 Task: Practice Chrome Cleanup.
Action: Mouse moved to (1091, 31)
Screenshot: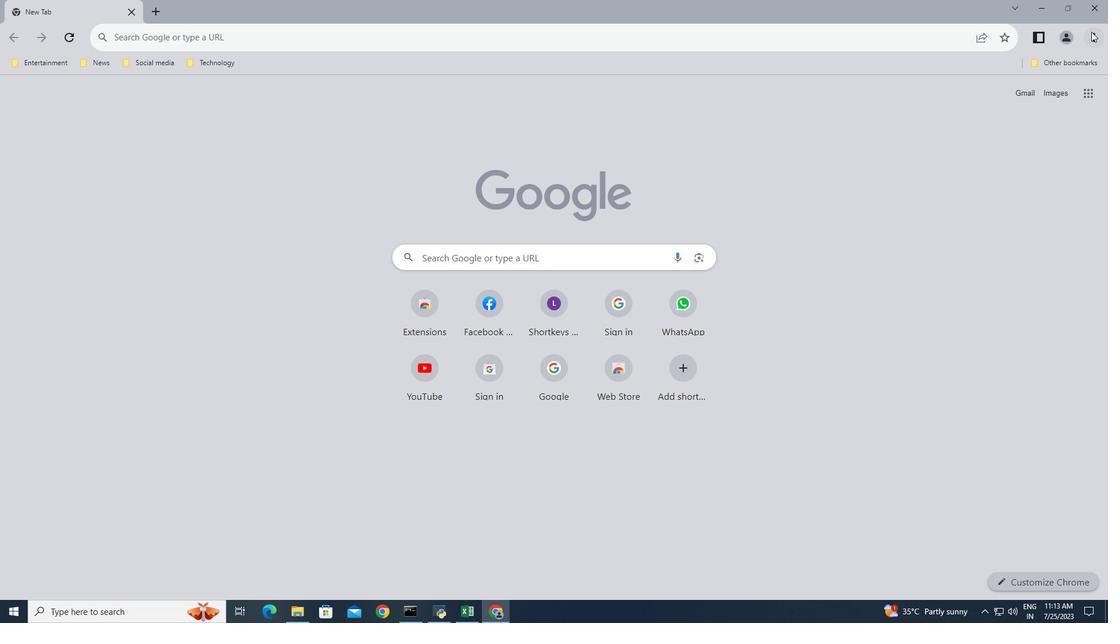 
Action: Mouse pressed left at (1091, 31)
Screenshot: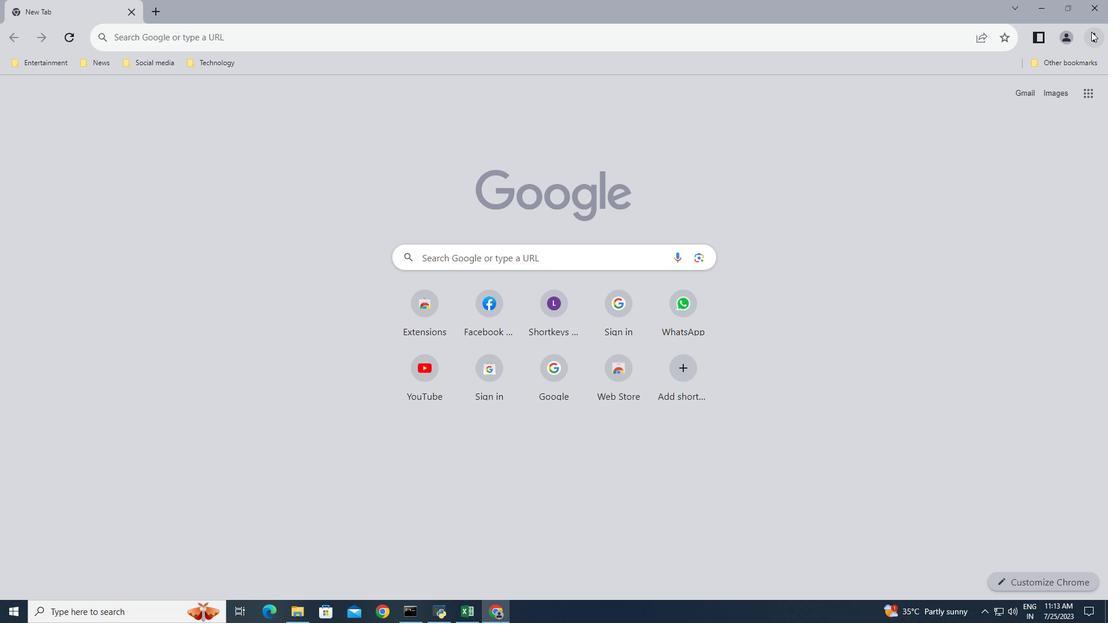 
Action: Mouse moved to (986, 261)
Screenshot: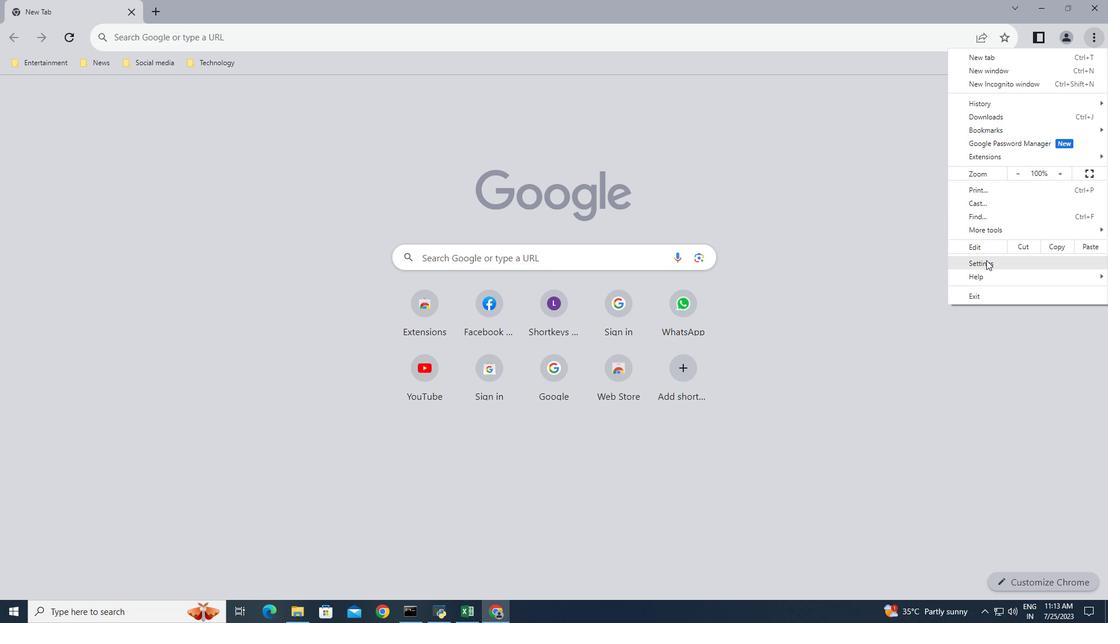 
Action: Mouse pressed left at (986, 261)
Screenshot: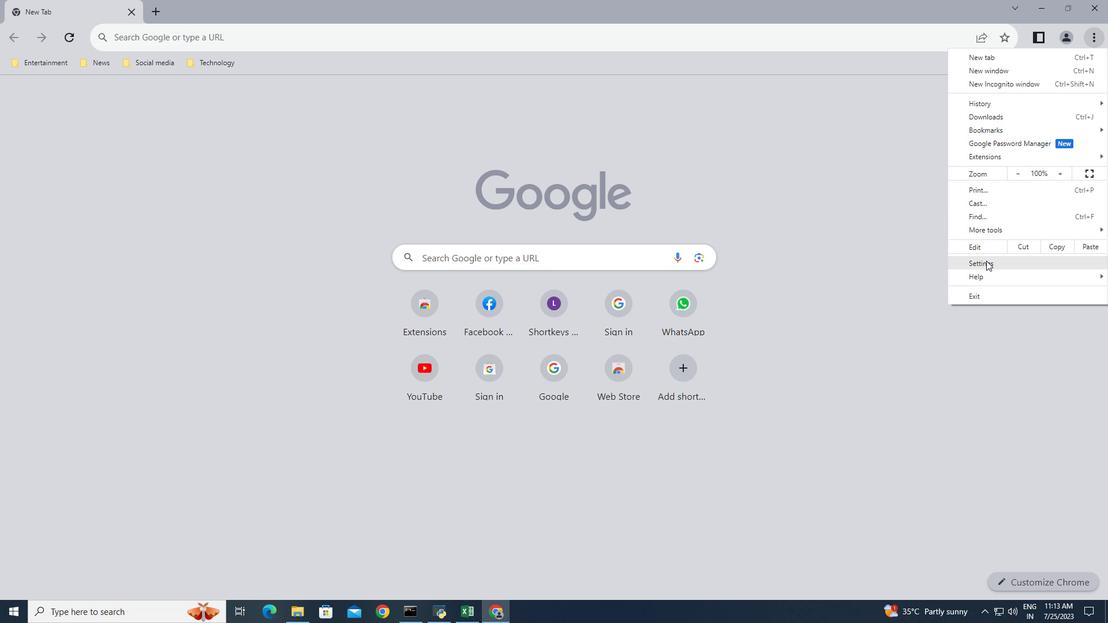 
Action: Mouse moved to (112, 399)
Screenshot: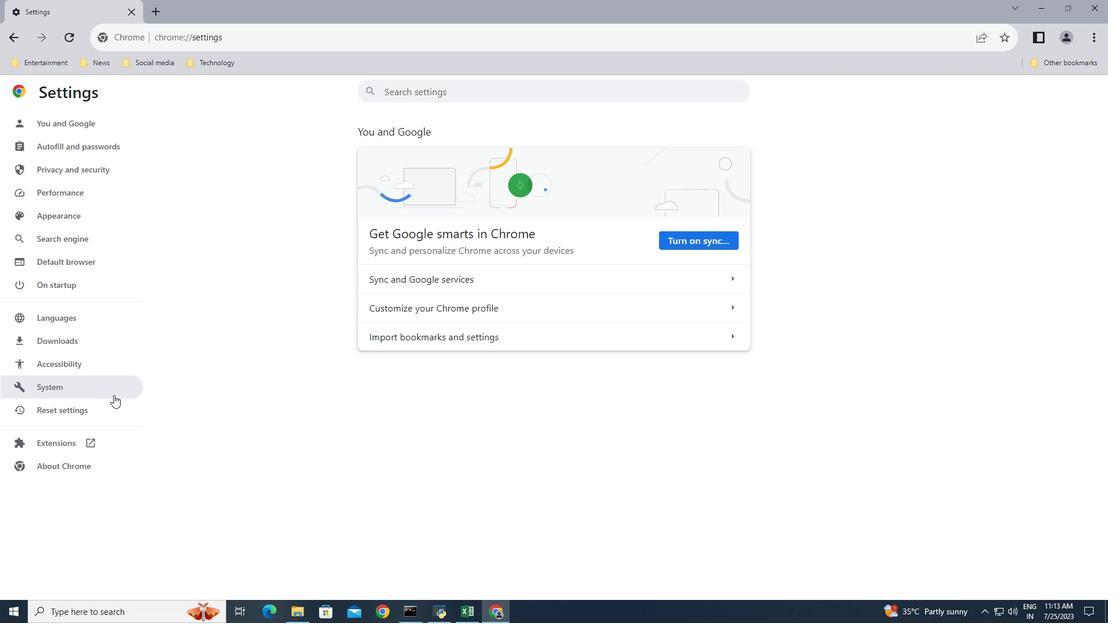 
Action: Mouse scrolled (112, 398) with delta (0, 0)
Screenshot: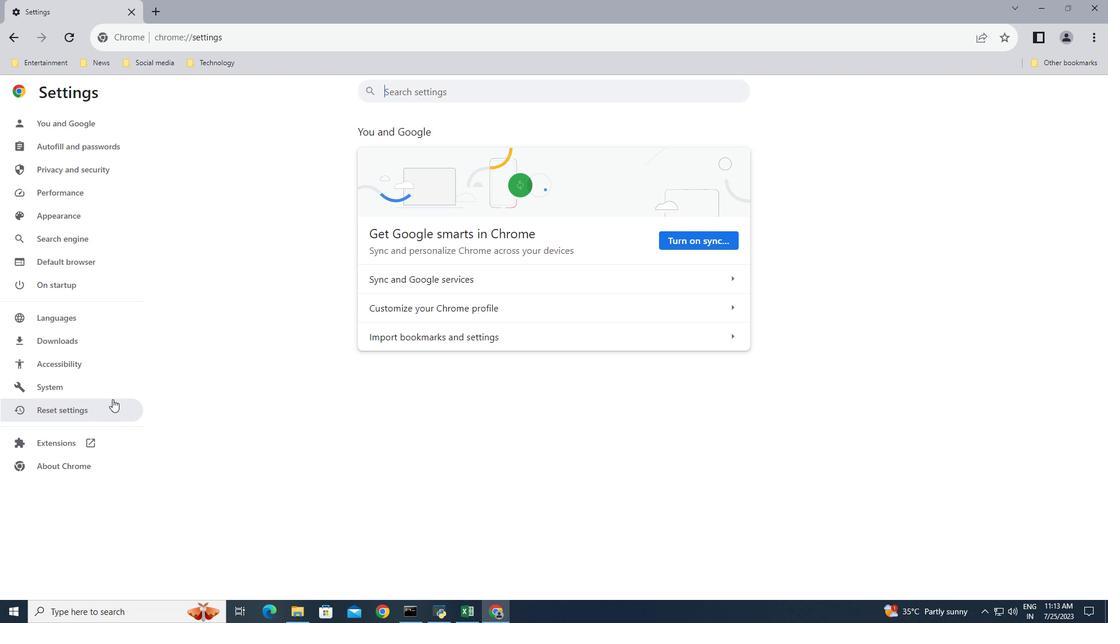 
Action: Mouse moved to (69, 166)
Screenshot: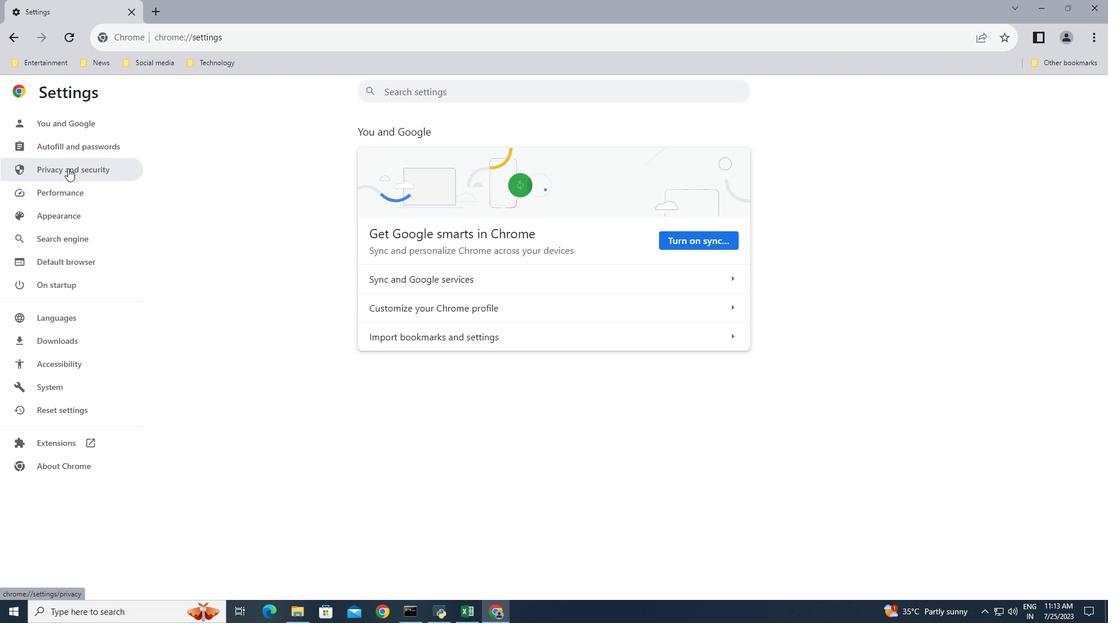 
Action: Mouse pressed left at (69, 166)
Screenshot: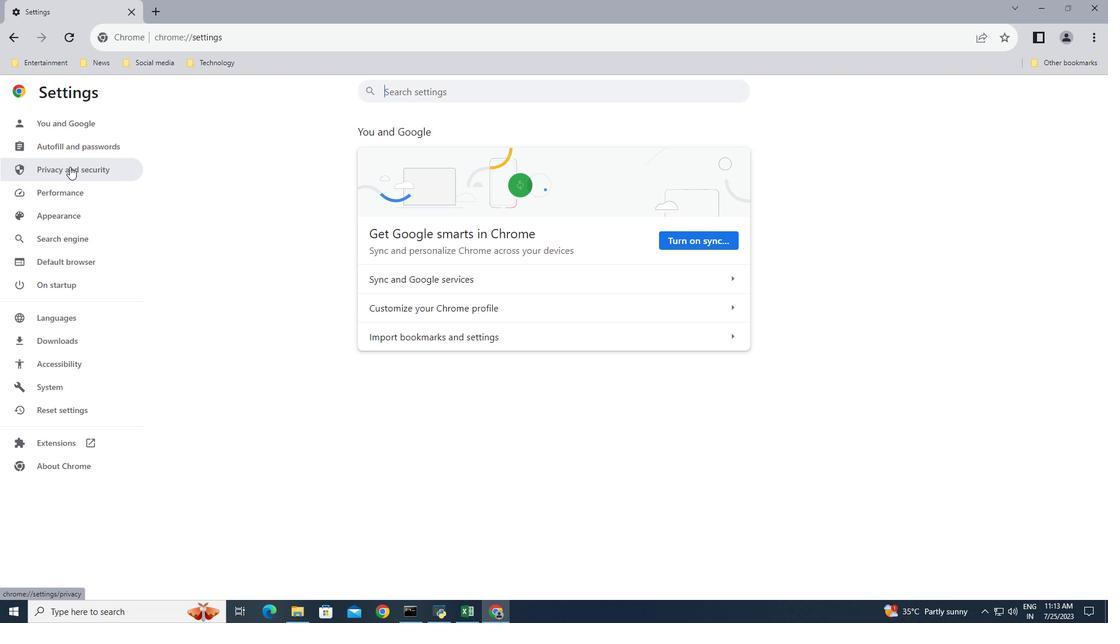 
Action: Mouse moved to (529, 247)
Screenshot: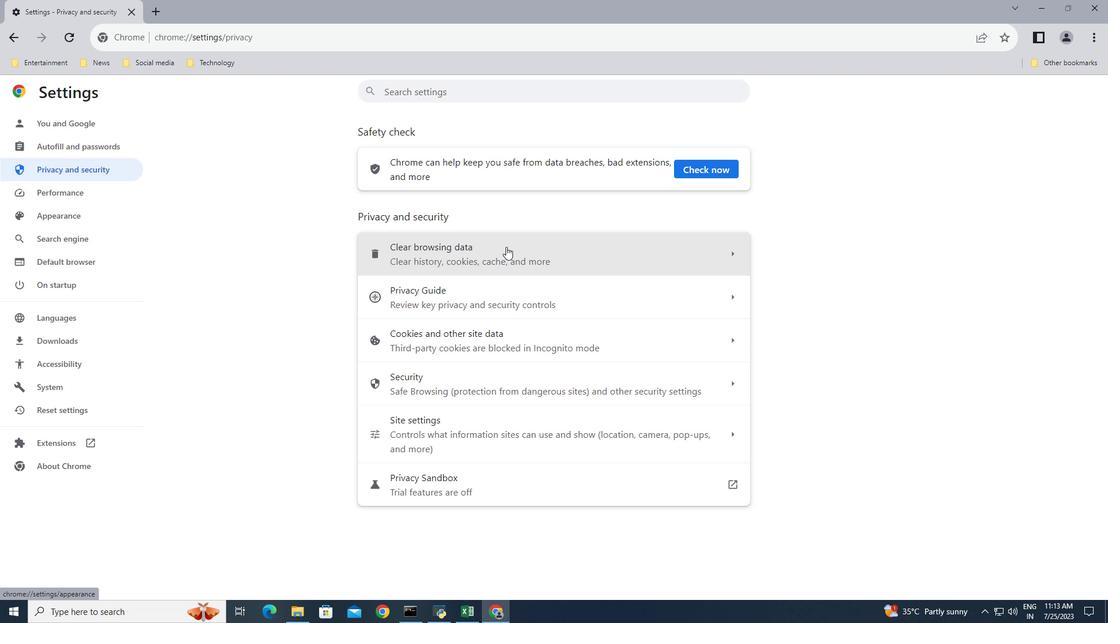 
Action: Mouse pressed left at (529, 247)
Screenshot: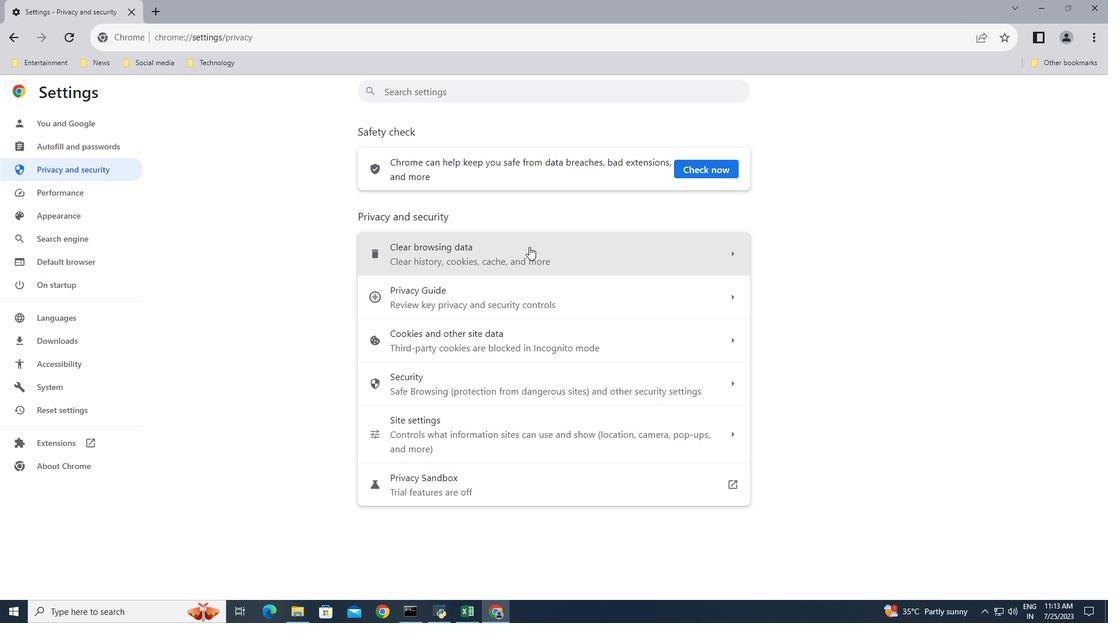 
Action: Mouse moved to (663, 457)
Screenshot: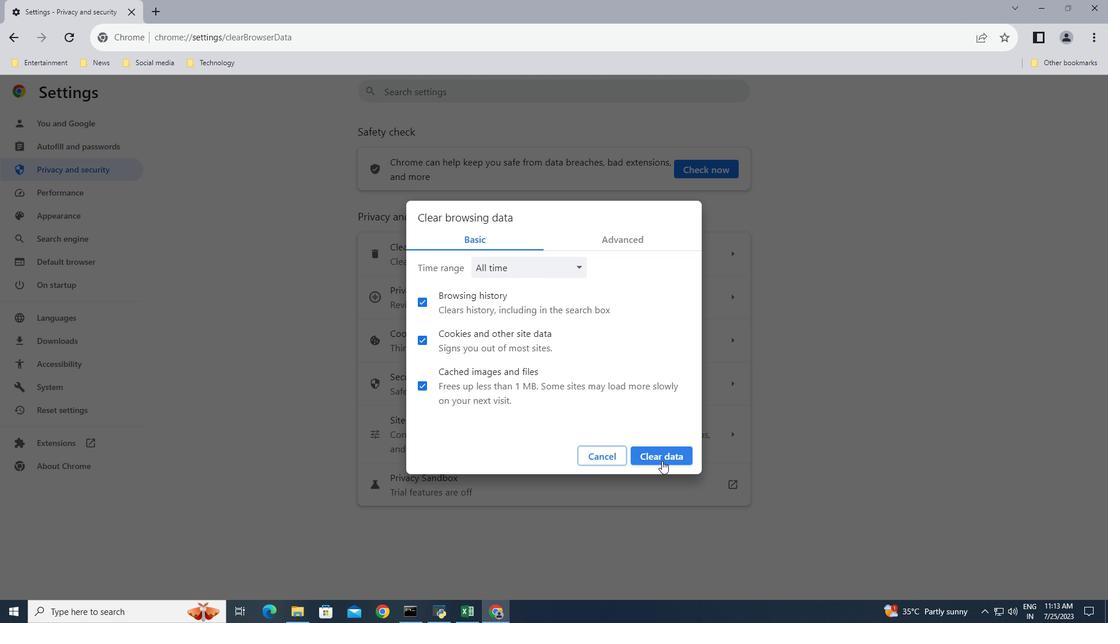 
Action: Mouse pressed left at (663, 457)
Screenshot: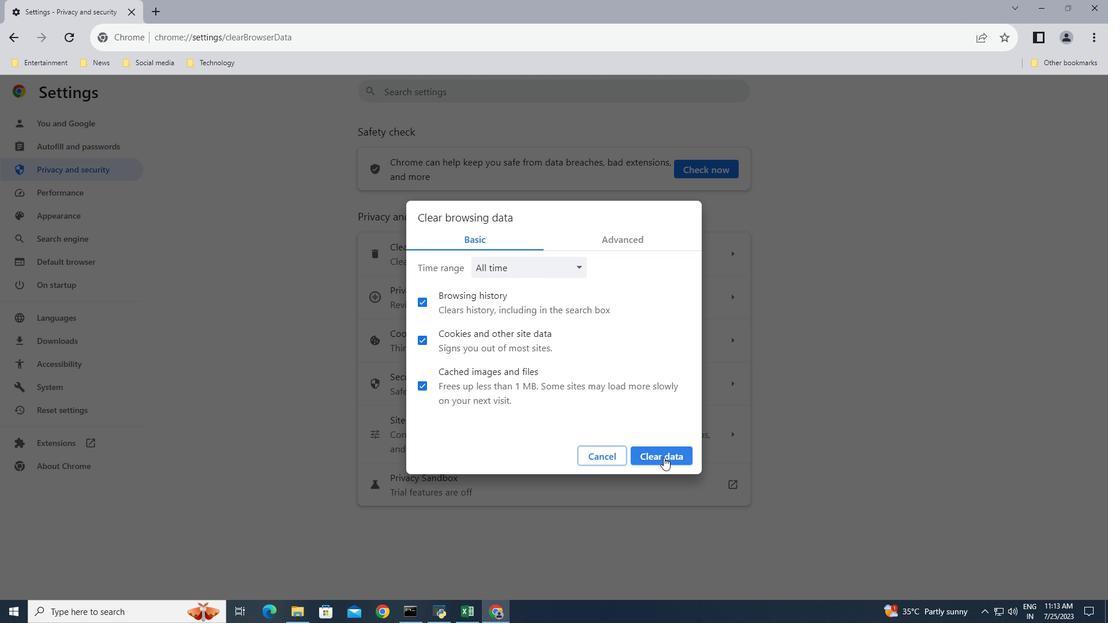 
Action: Mouse moved to (457, 295)
Screenshot: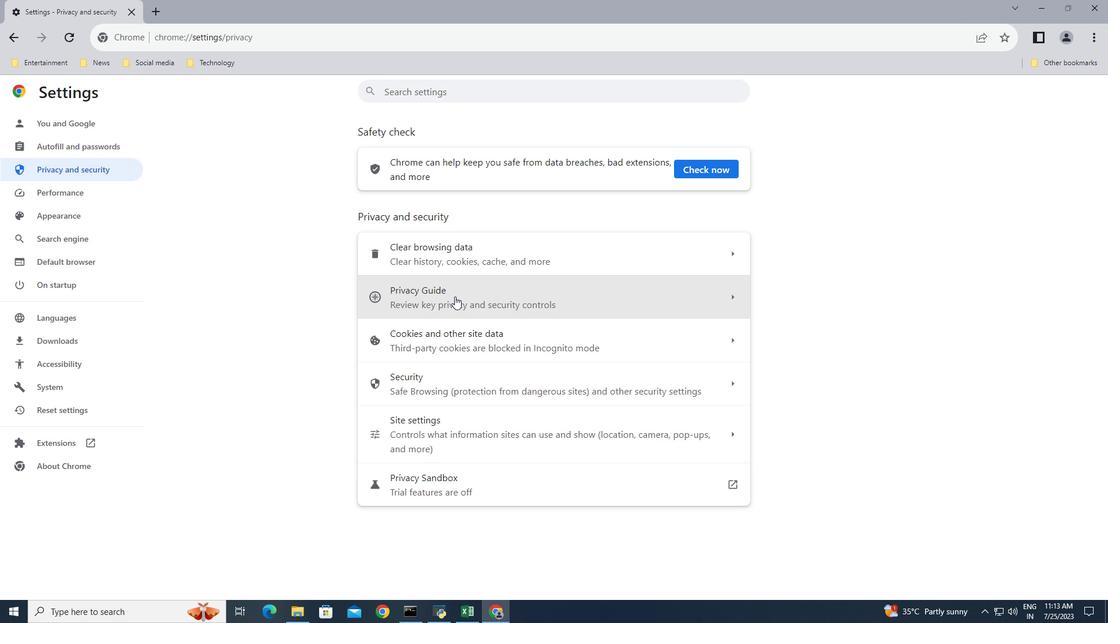 
Action: Mouse pressed left at (457, 295)
Screenshot: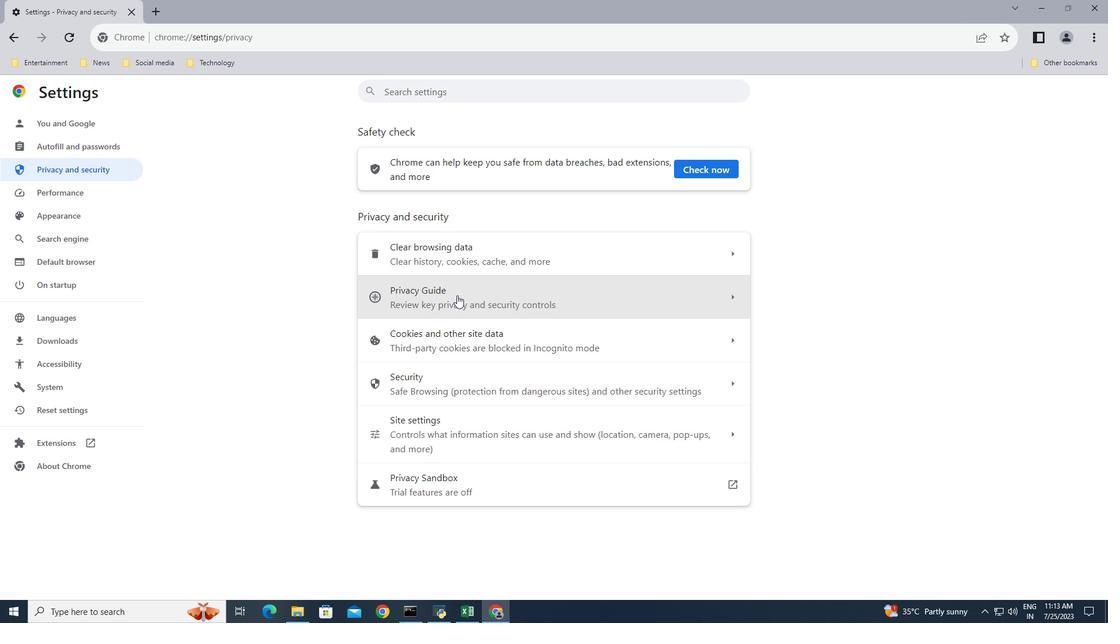 
Action: Mouse moved to (711, 341)
Screenshot: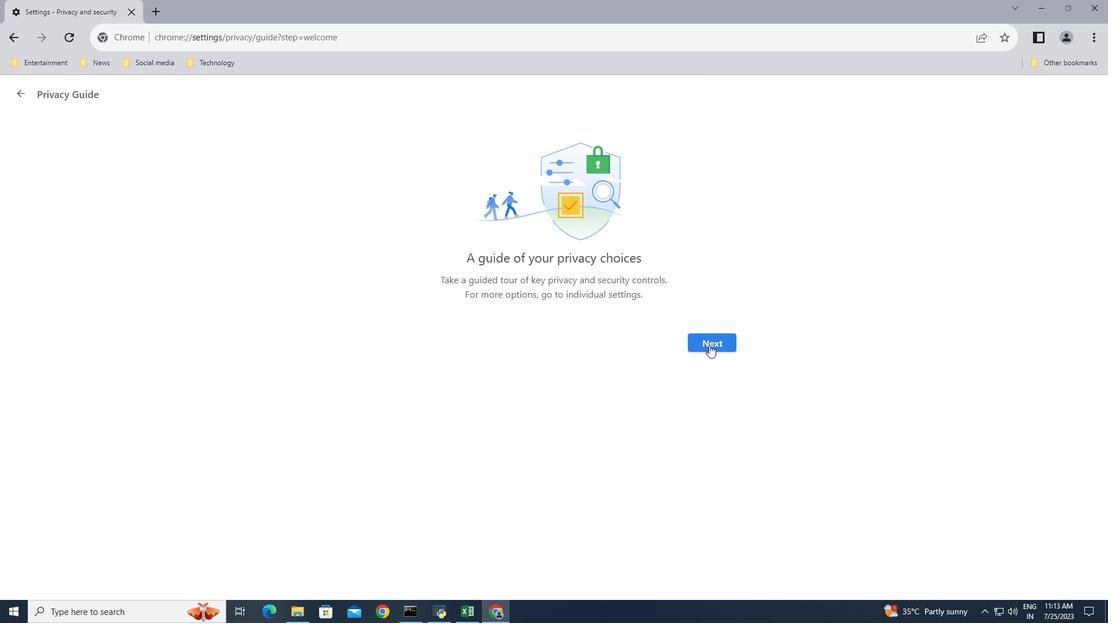 
Action: Mouse pressed left at (711, 341)
Screenshot: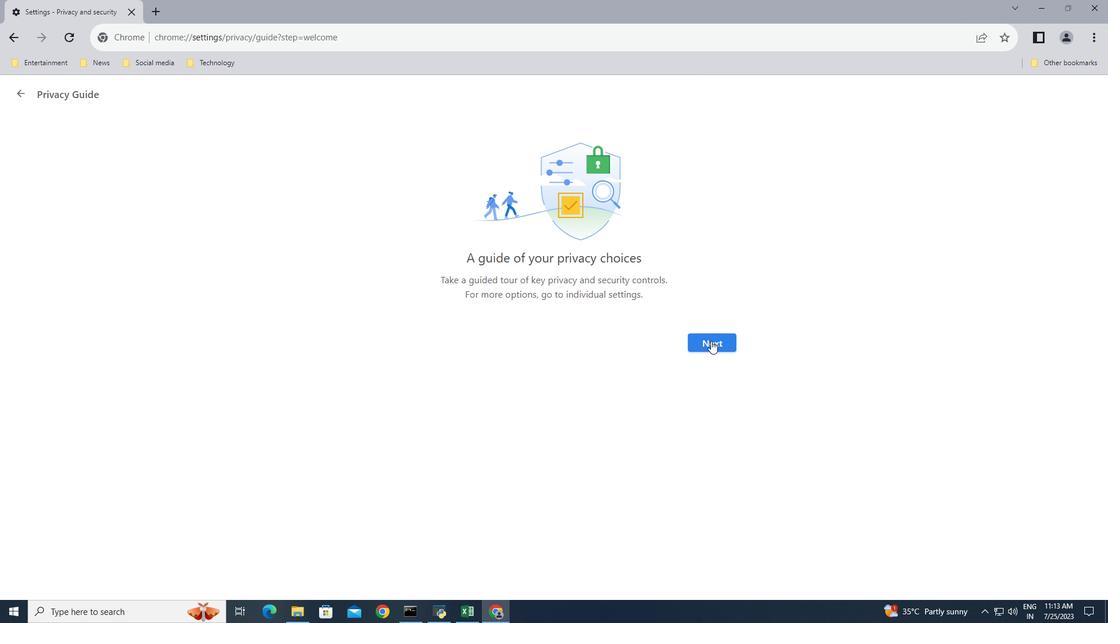 
Action: Mouse moved to (719, 251)
Screenshot: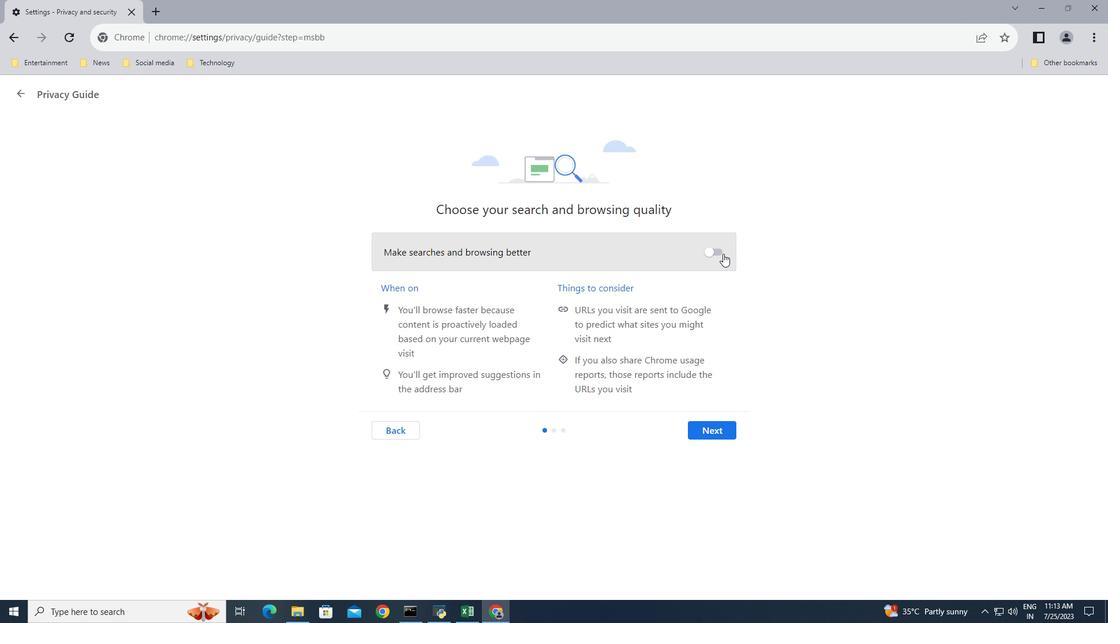 
Action: Mouse pressed left at (719, 251)
Screenshot: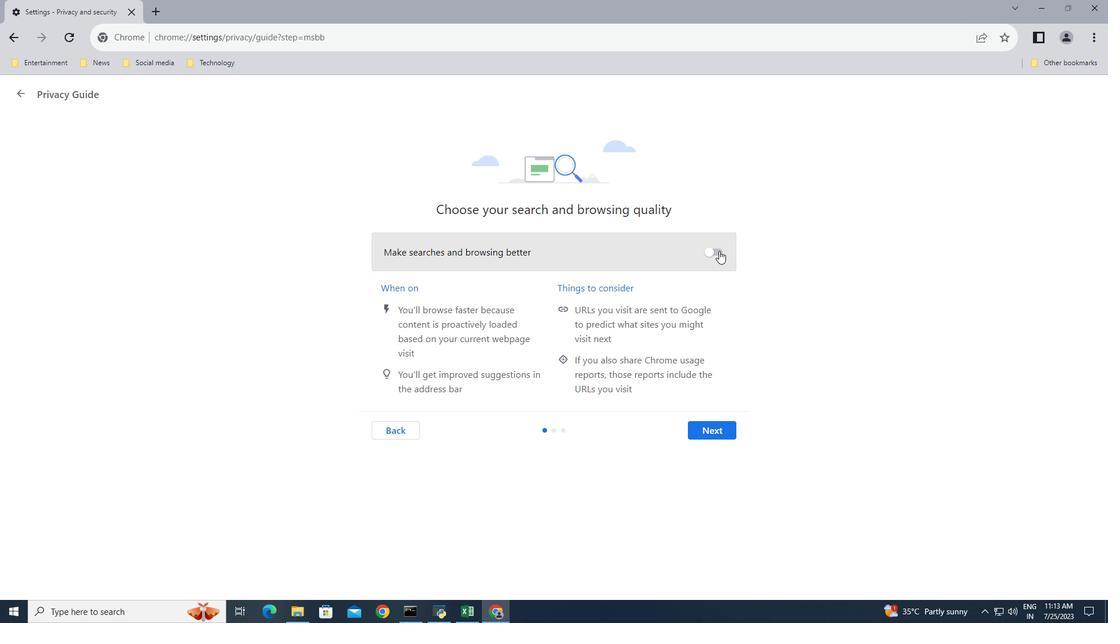 
Action: Mouse moved to (718, 434)
Screenshot: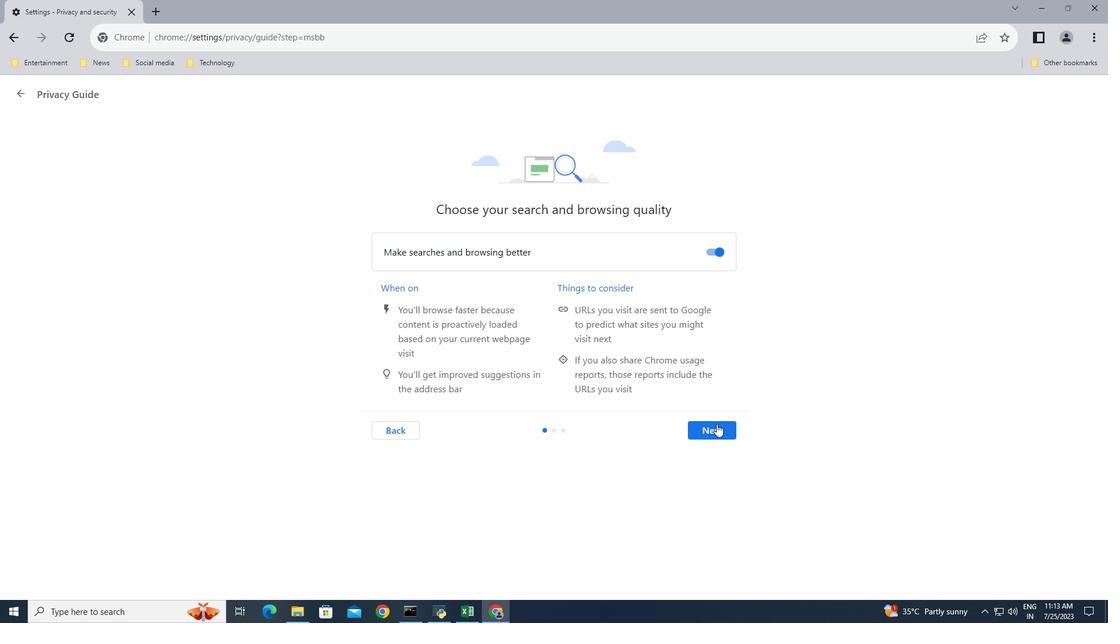 
Action: Mouse pressed left at (718, 434)
Screenshot: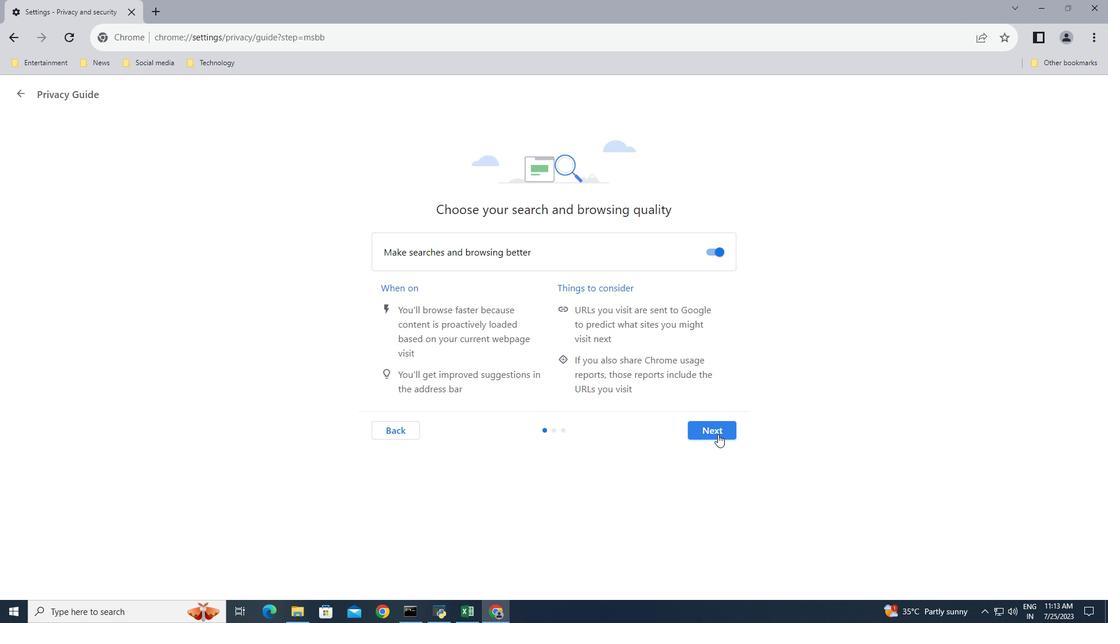 
Action: Mouse moved to (714, 497)
Screenshot: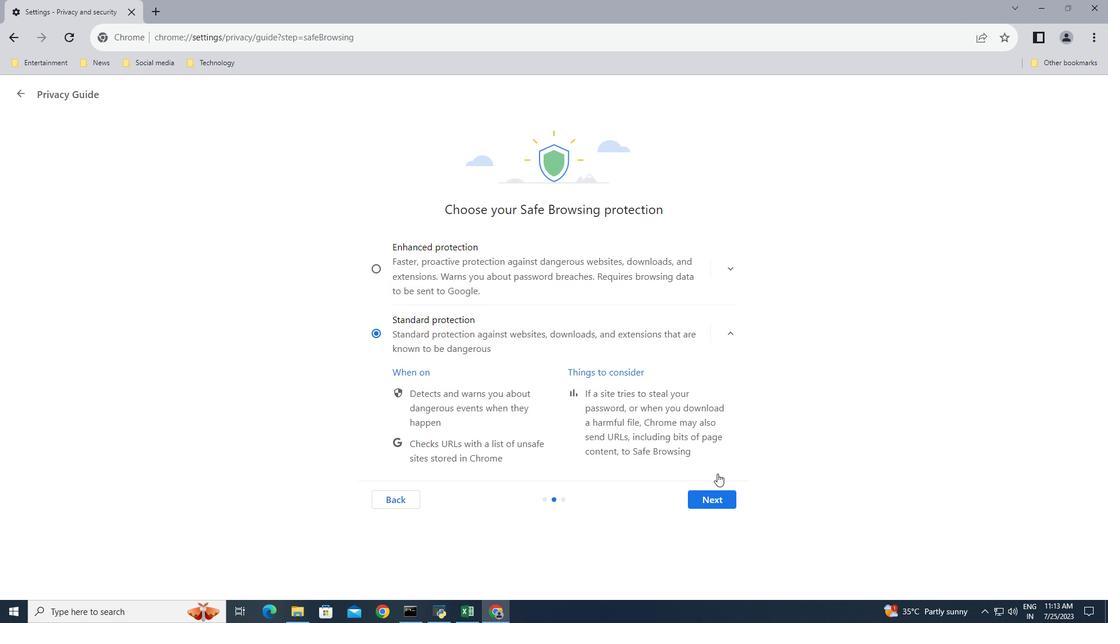 
Action: Mouse pressed left at (714, 497)
Screenshot: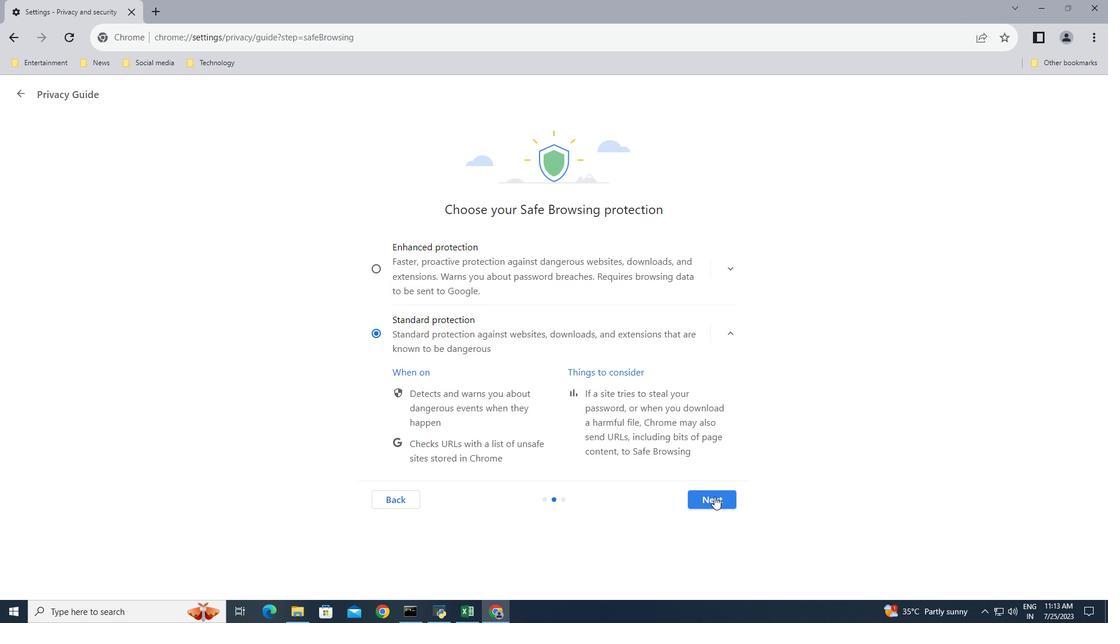 
Action: Mouse moved to (705, 480)
Screenshot: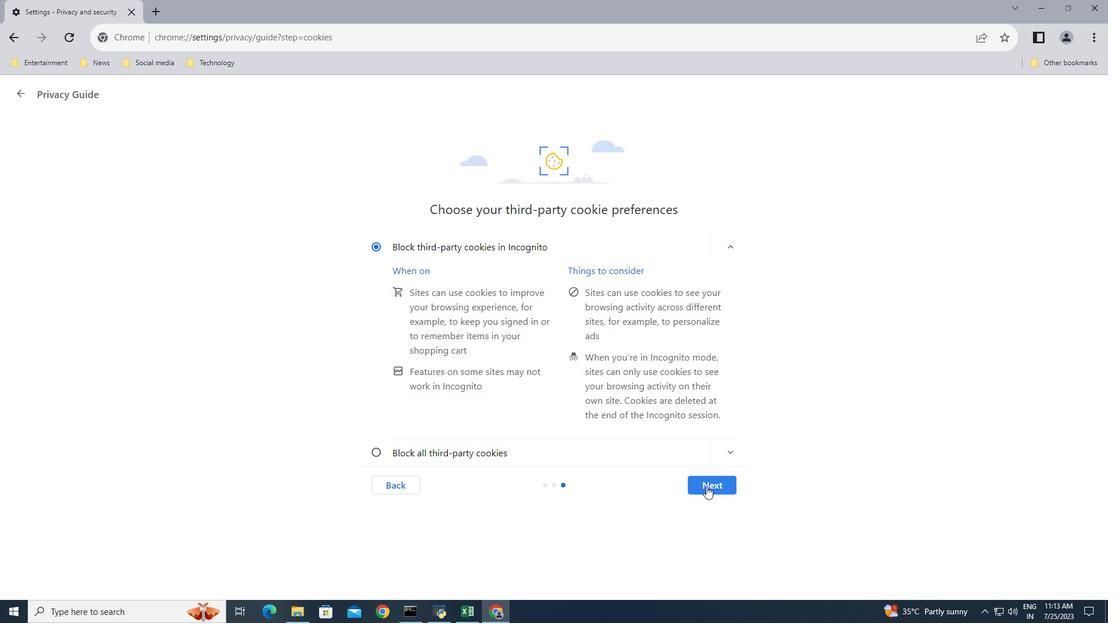 
Action: Mouse pressed left at (705, 480)
Screenshot: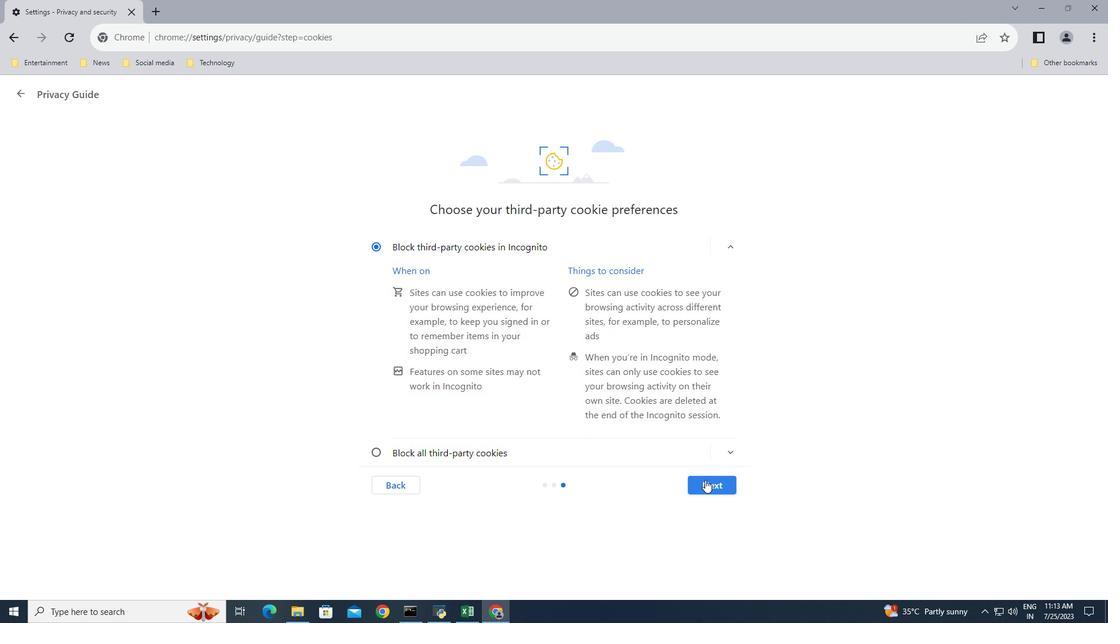 
Action: Mouse moved to (707, 345)
Screenshot: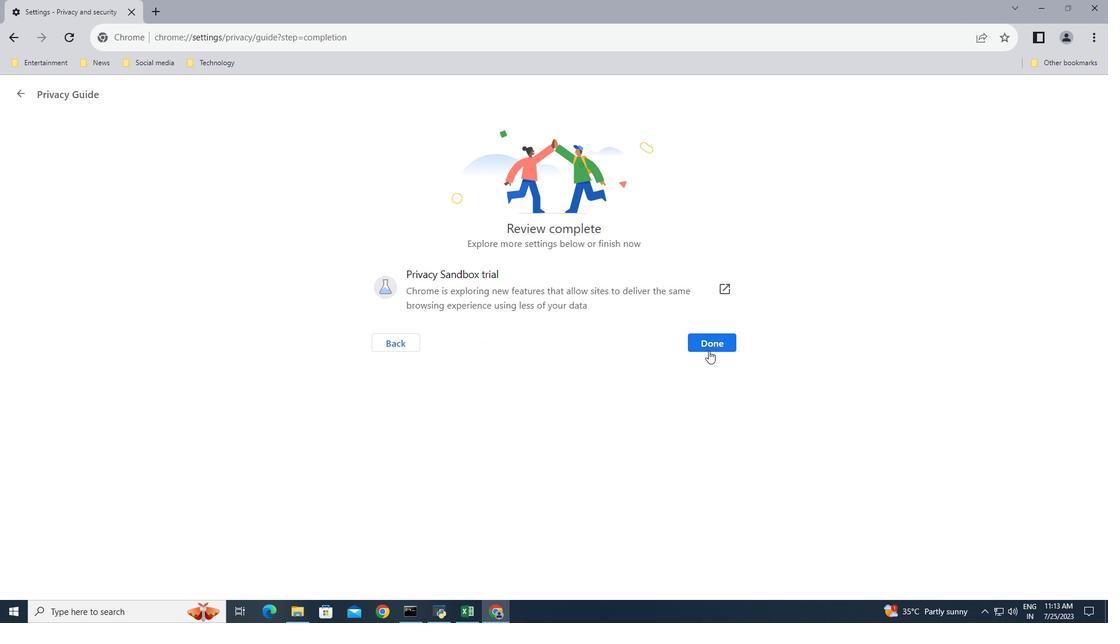 
Action: Mouse pressed left at (707, 345)
Screenshot: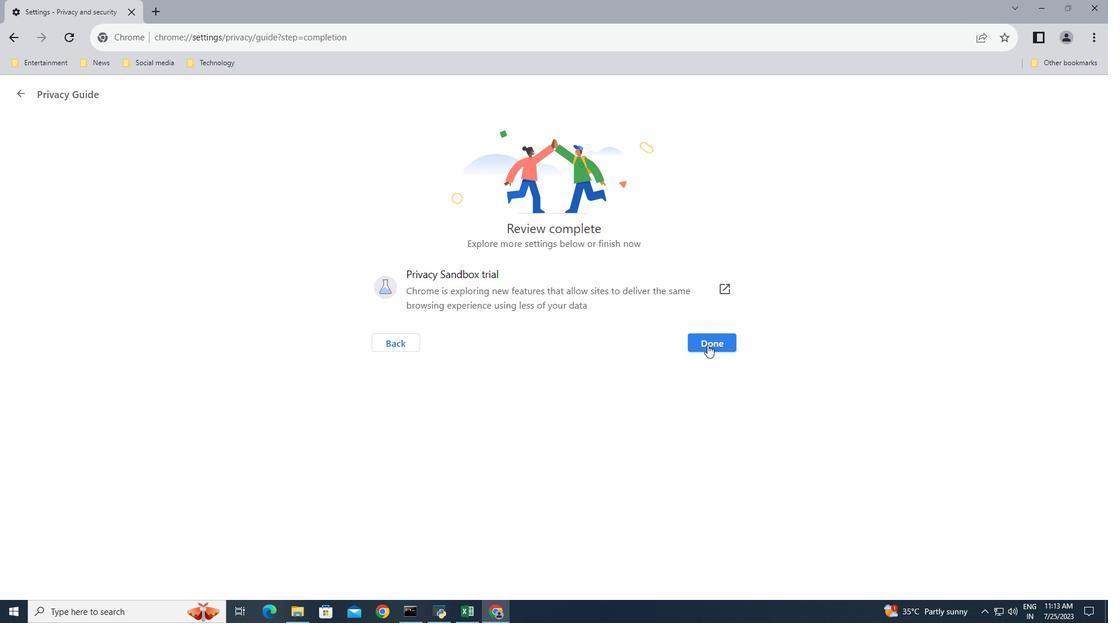 
Action: Mouse moved to (545, 350)
Screenshot: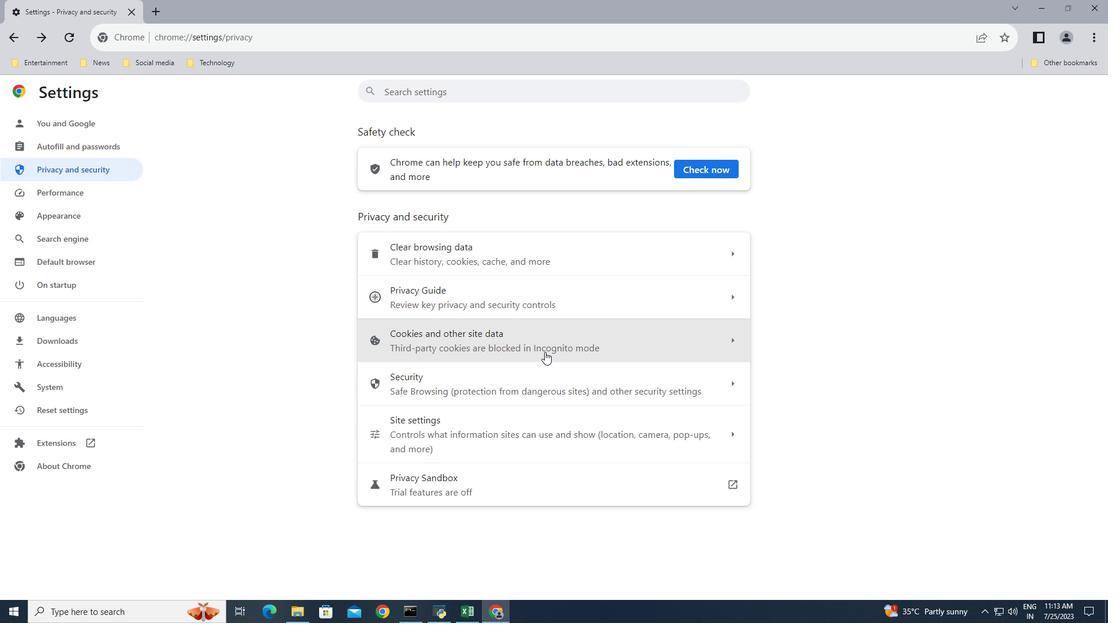 
Action: Mouse pressed left at (545, 350)
Screenshot: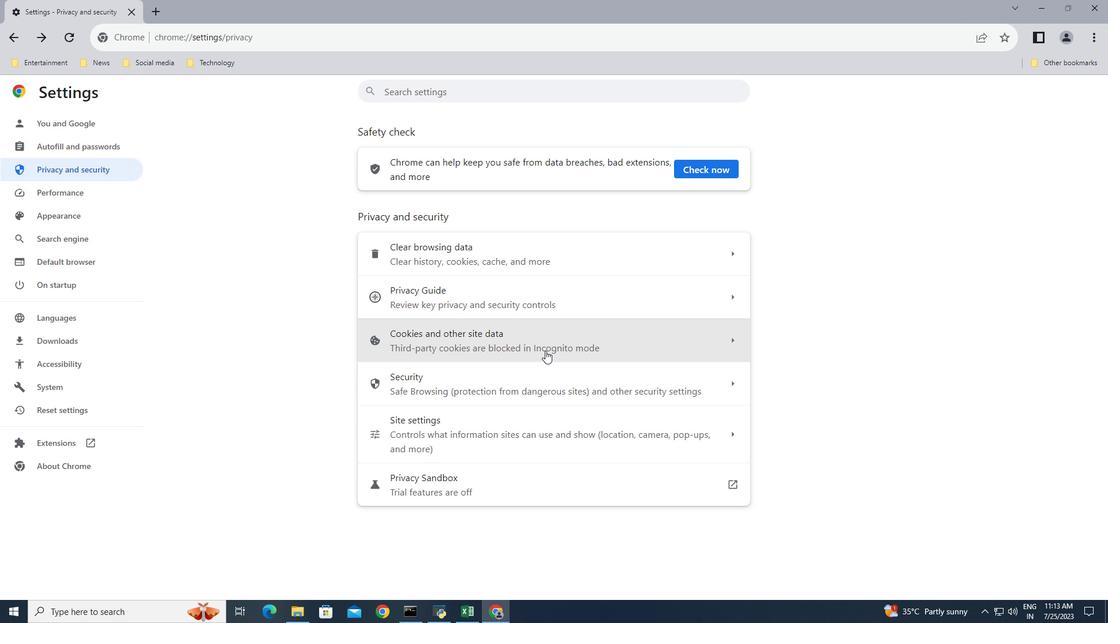
Action: Mouse moved to (547, 414)
Screenshot: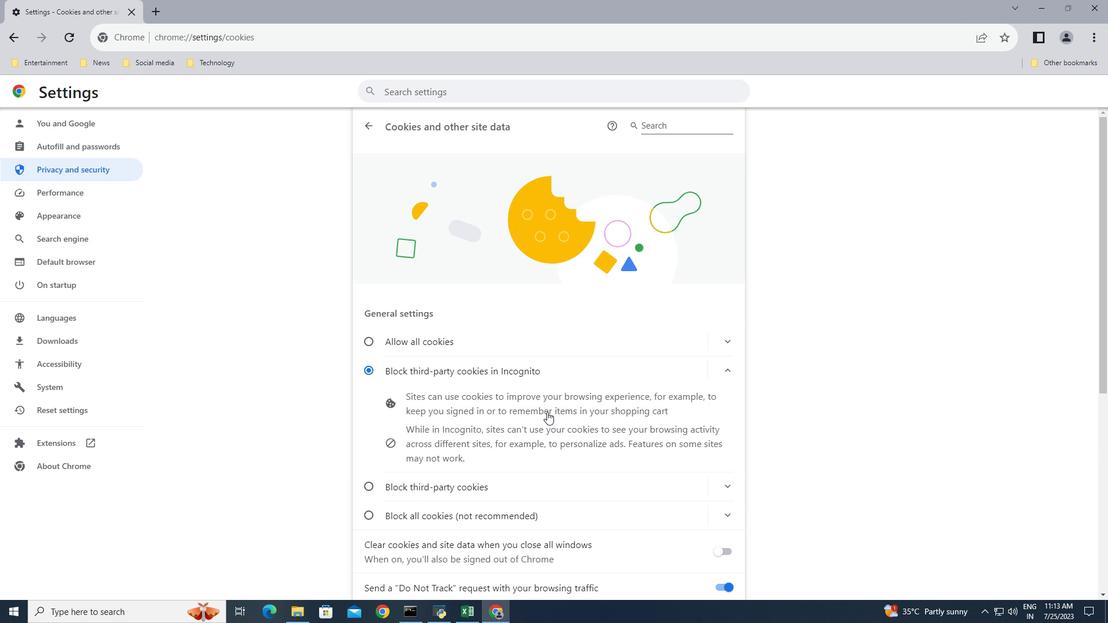 
Action: Mouse scrolled (547, 413) with delta (0, 0)
Screenshot: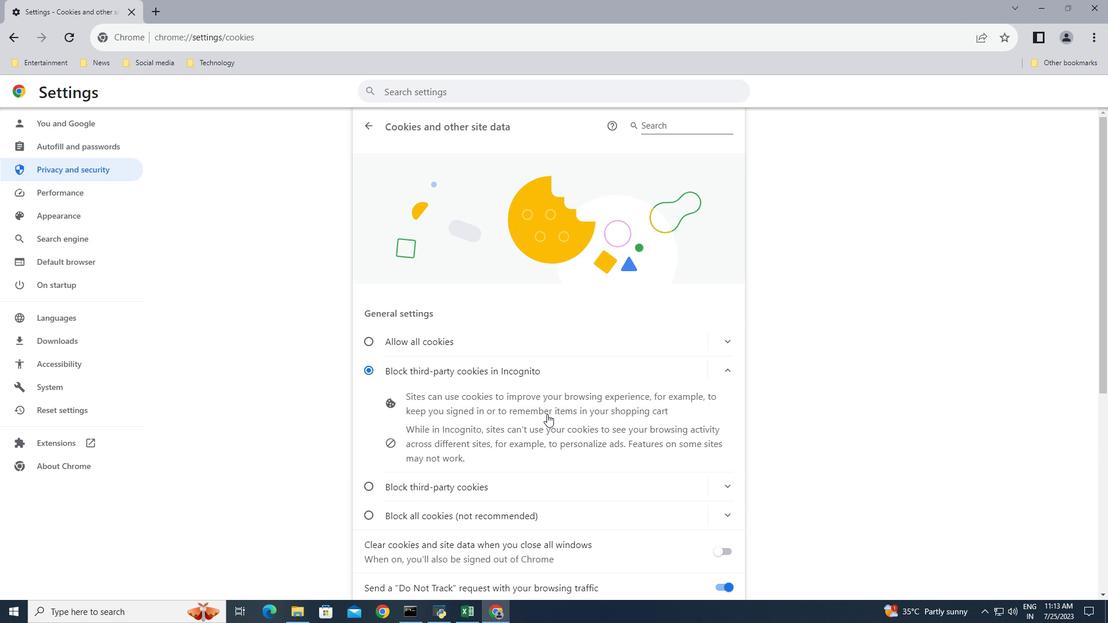 
Action: Mouse scrolled (547, 413) with delta (0, 0)
Screenshot: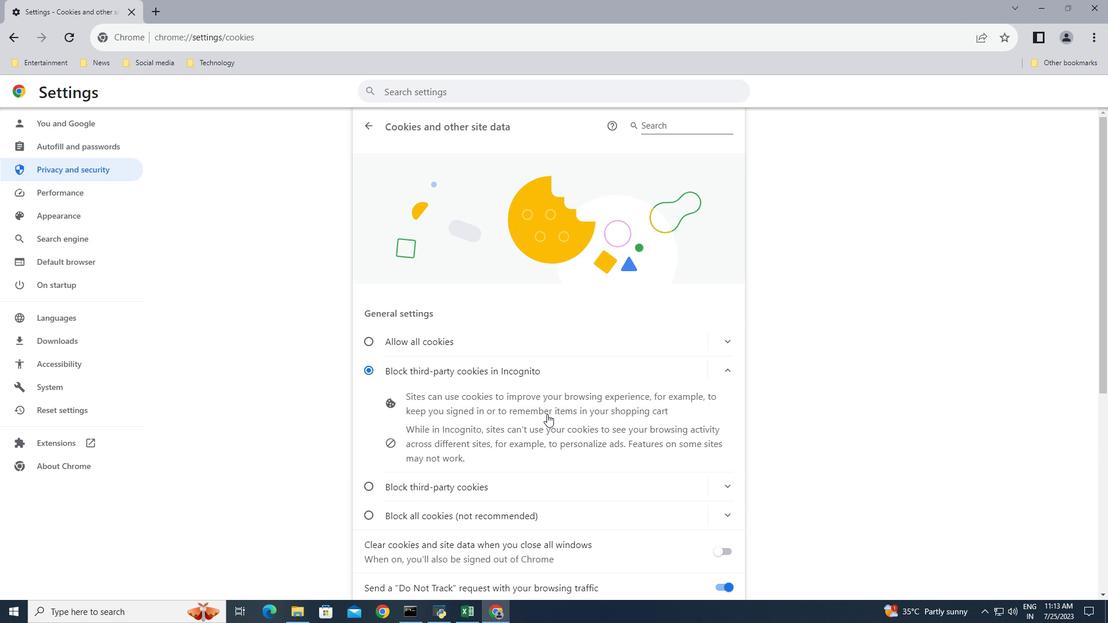 
Action: Mouse scrolled (547, 413) with delta (0, 0)
Screenshot: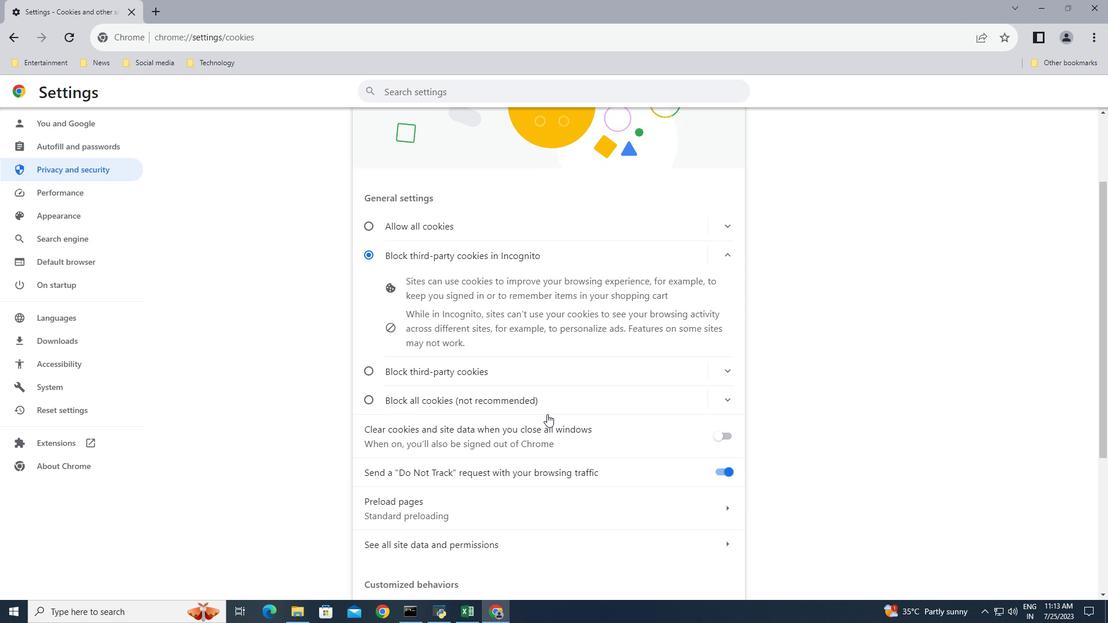 
Action: Mouse scrolled (547, 413) with delta (0, 0)
Screenshot: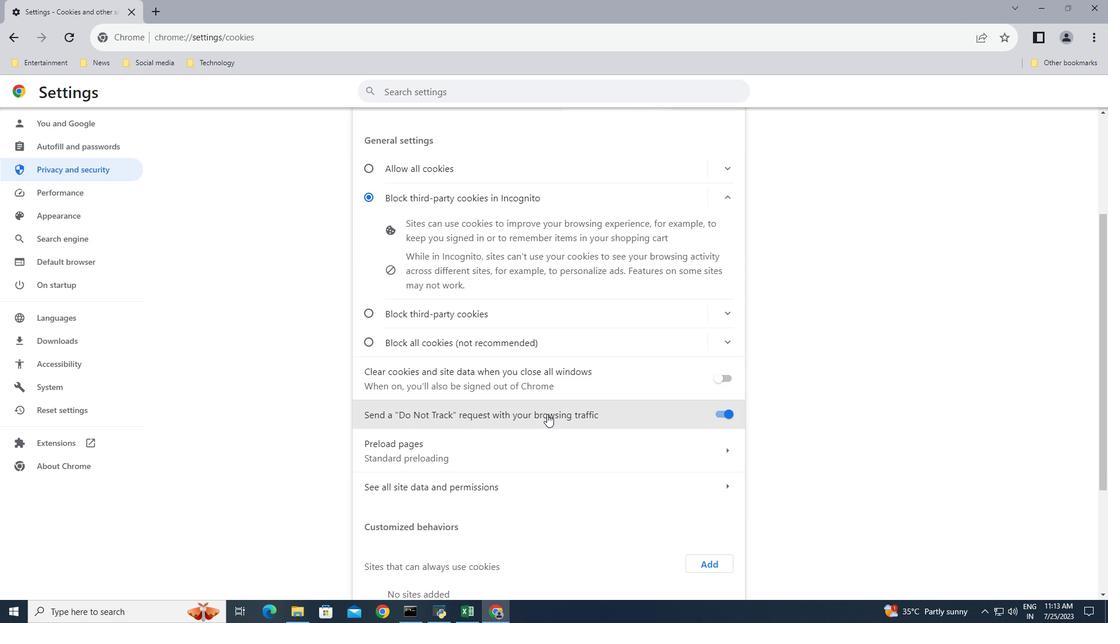 
Action: Mouse scrolled (547, 413) with delta (0, 0)
Screenshot: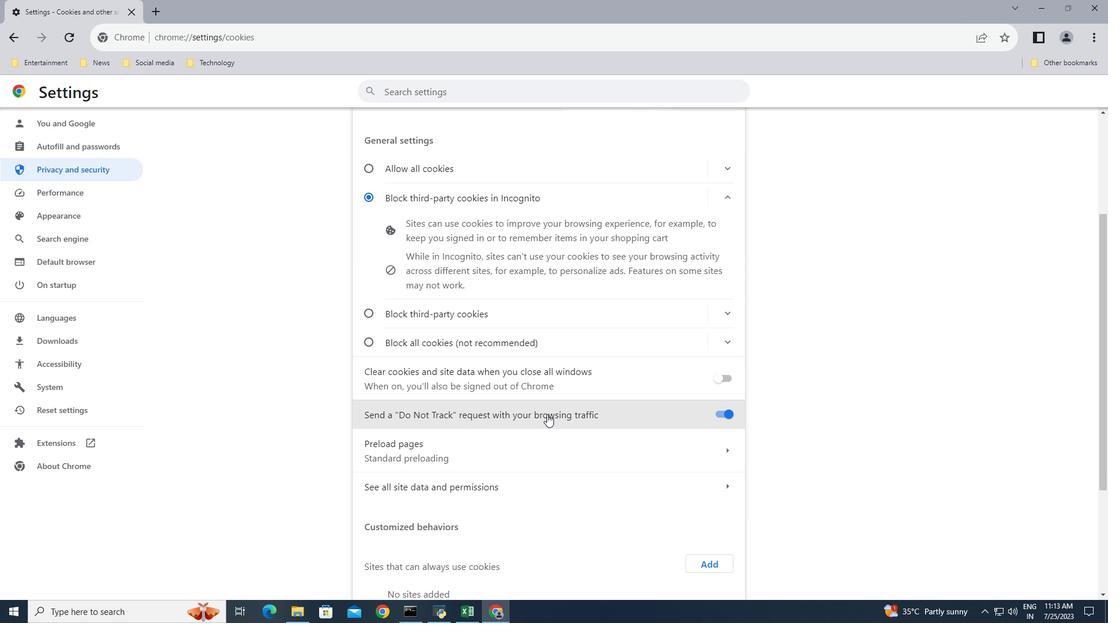 
Action: Mouse scrolled (547, 413) with delta (0, 0)
Screenshot: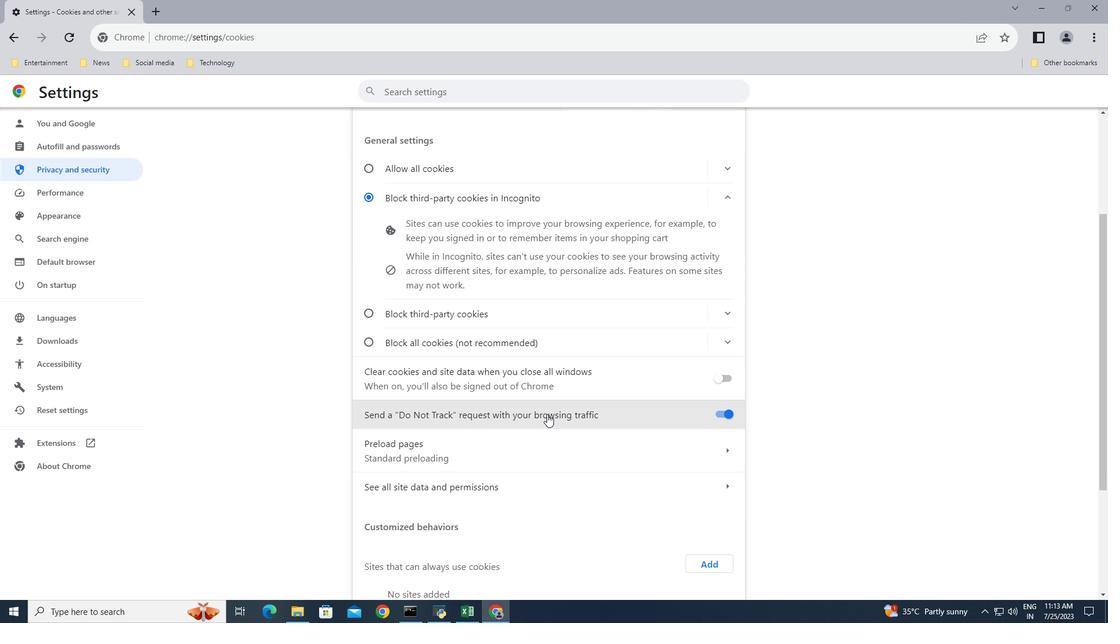 
Action: Mouse moved to (547, 414)
Screenshot: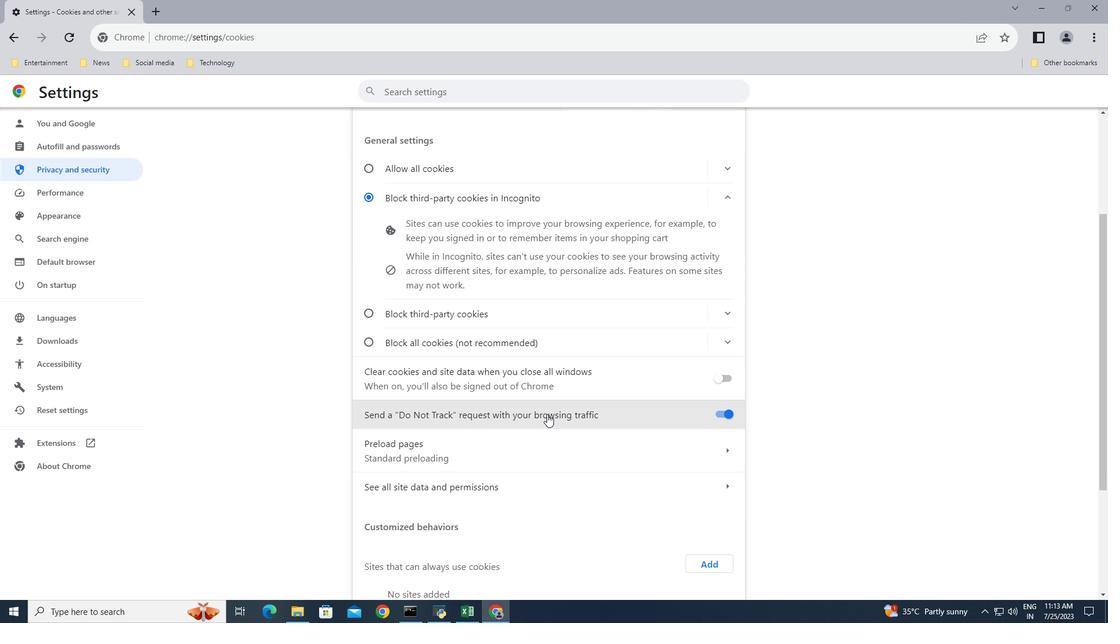 
Action: Mouse scrolled (547, 413) with delta (0, 0)
Screenshot: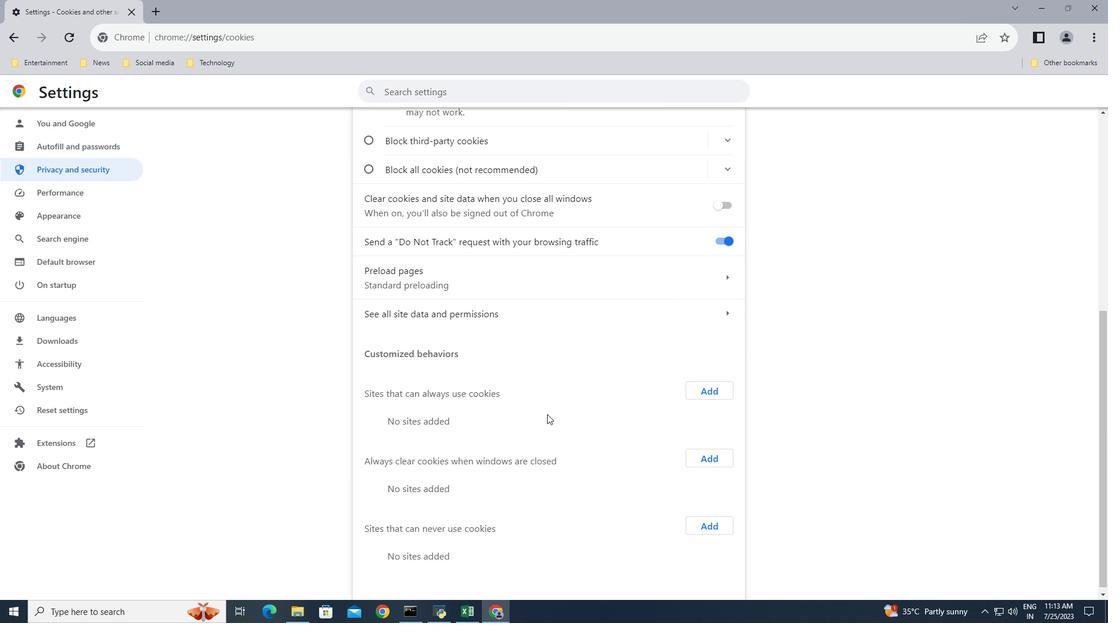 
Action: Mouse scrolled (547, 413) with delta (0, 0)
Screenshot: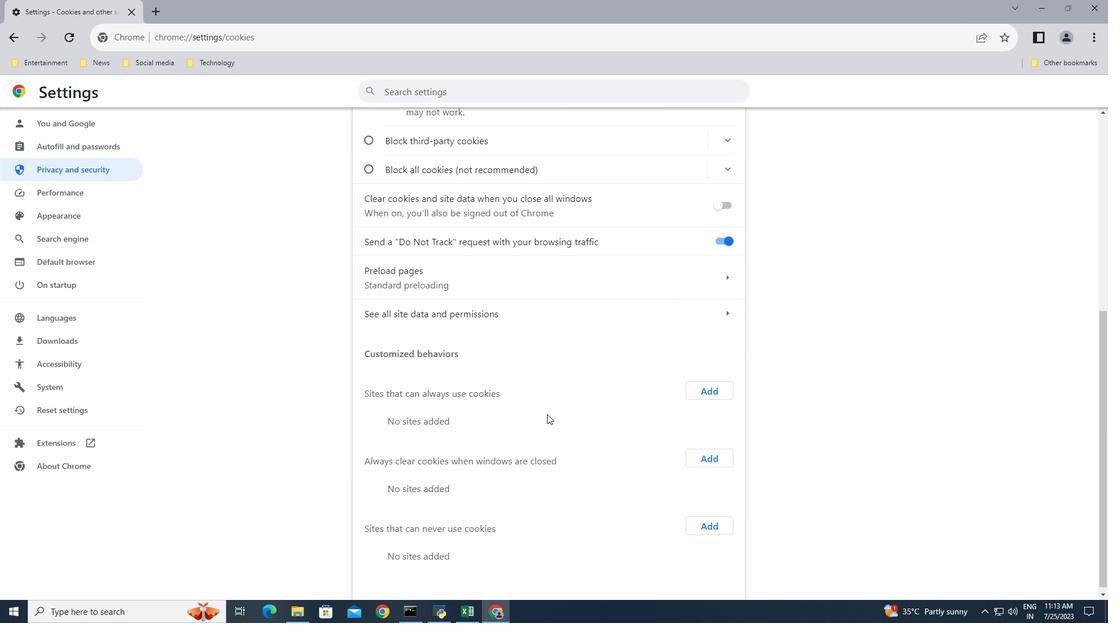 
Action: Mouse scrolled (547, 413) with delta (0, 0)
Screenshot: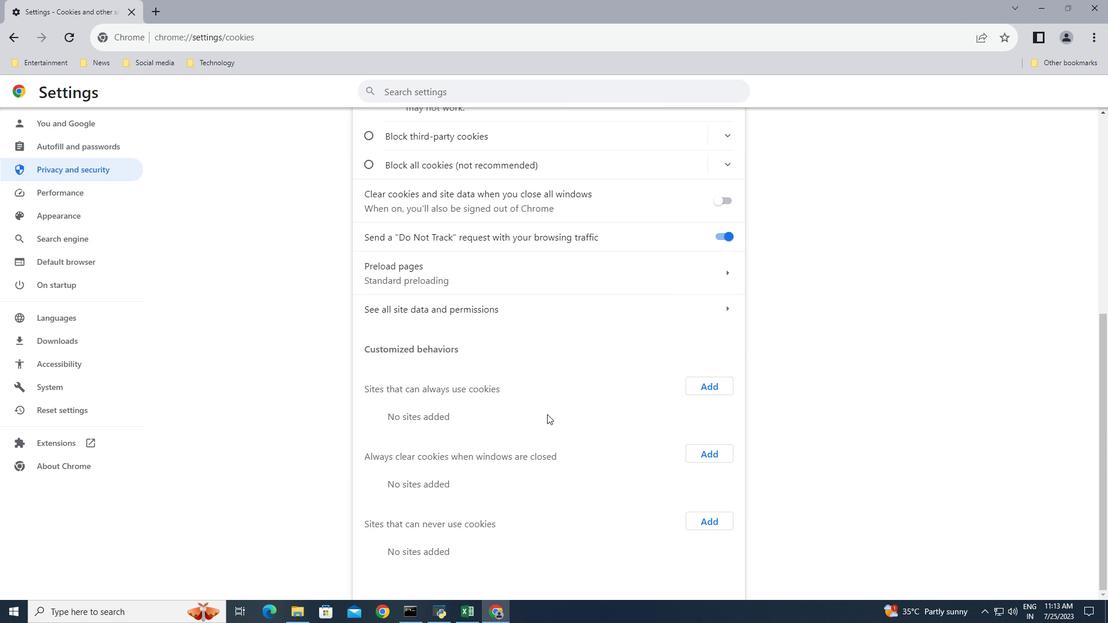 
Action: Mouse scrolled (547, 415) with delta (0, 0)
Screenshot: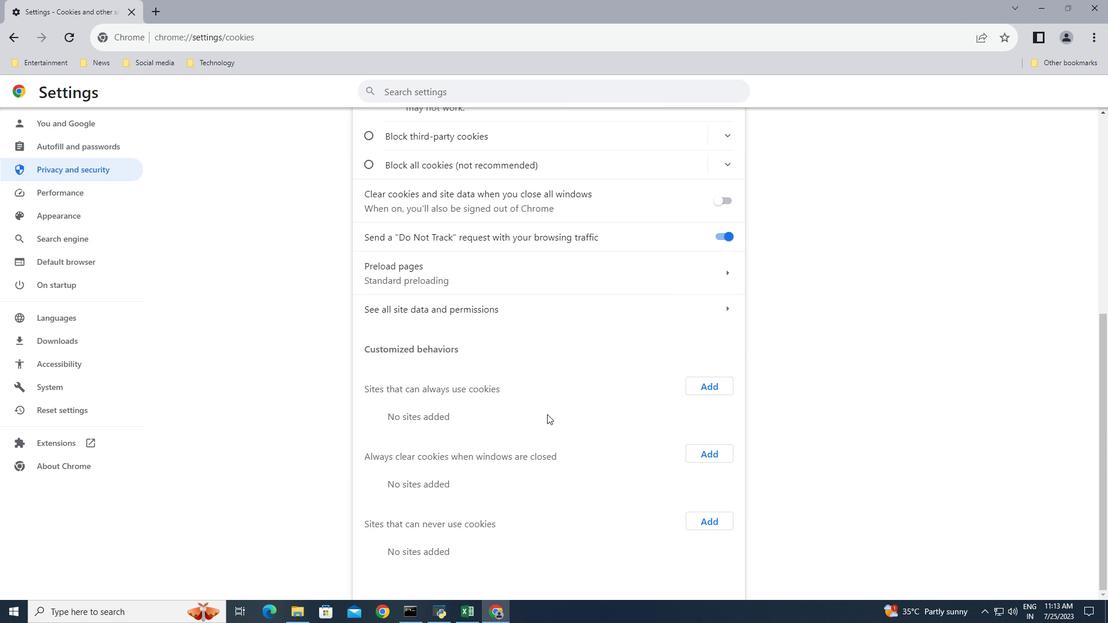 
Action: Mouse scrolled (547, 415) with delta (0, 0)
Screenshot: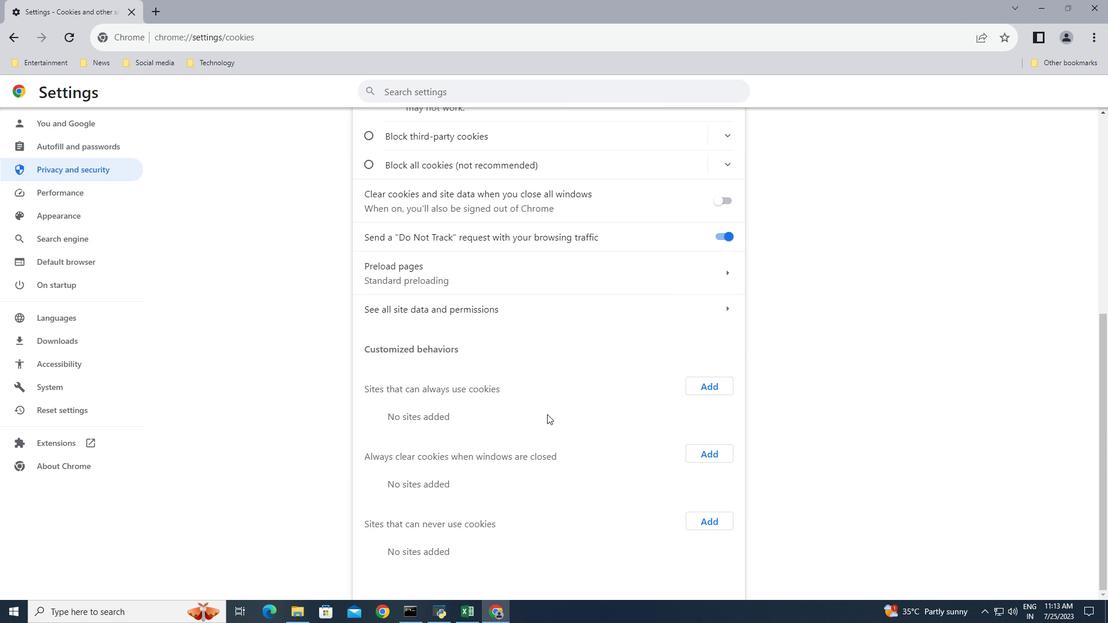 
Action: Mouse scrolled (547, 415) with delta (0, 0)
Screenshot: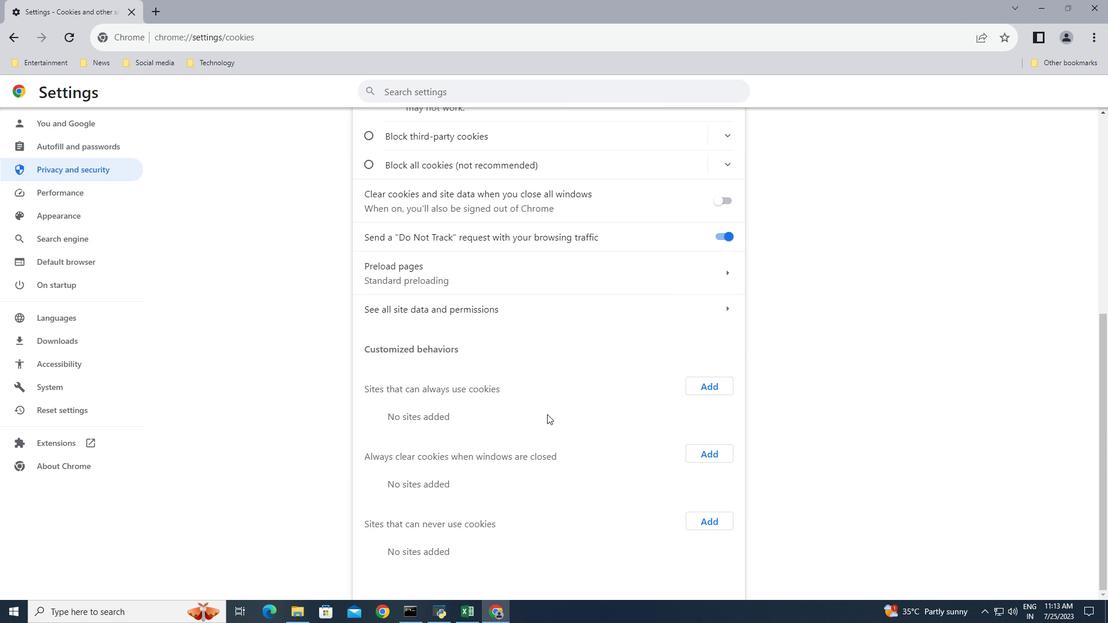 
Action: Mouse scrolled (547, 415) with delta (0, 0)
Screenshot: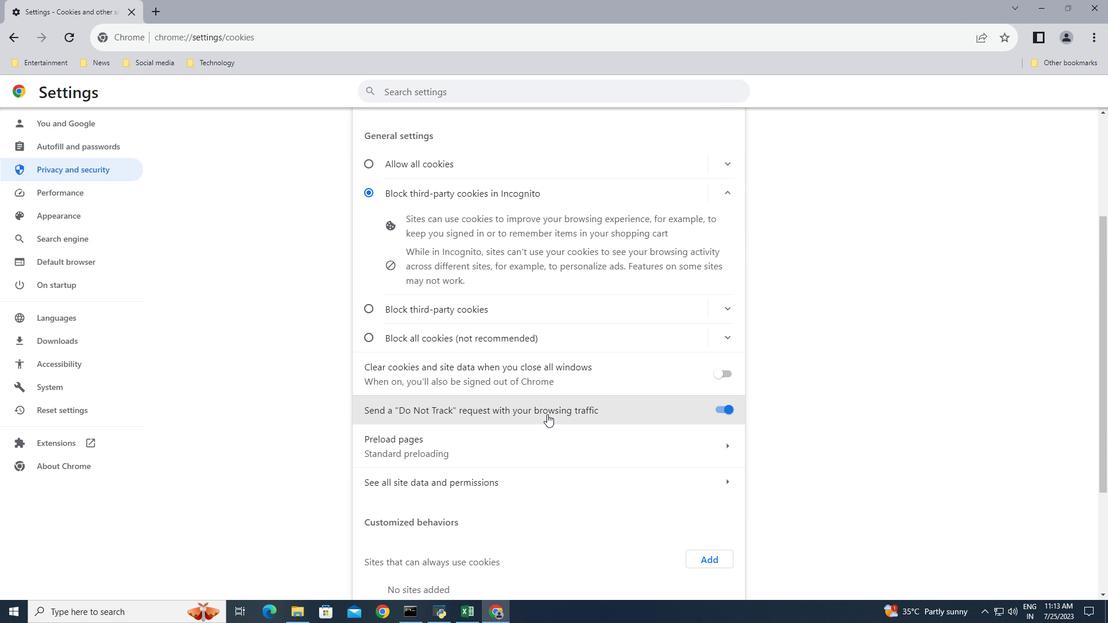 
Action: Mouse scrolled (547, 415) with delta (0, 0)
Screenshot: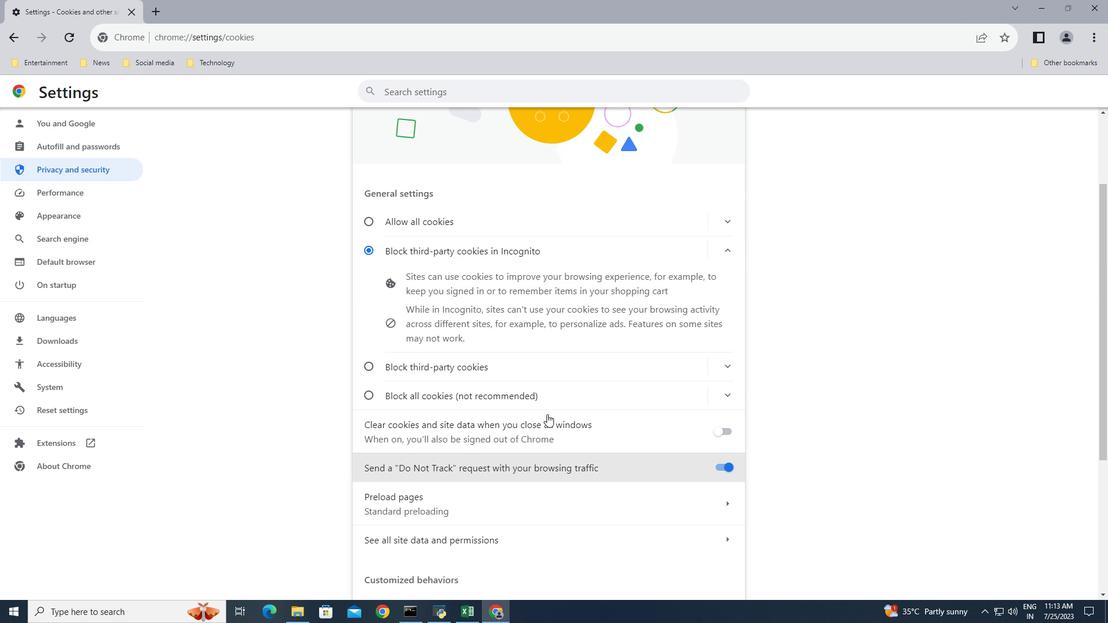 
Action: Mouse scrolled (547, 415) with delta (0, 0)
Screenshot: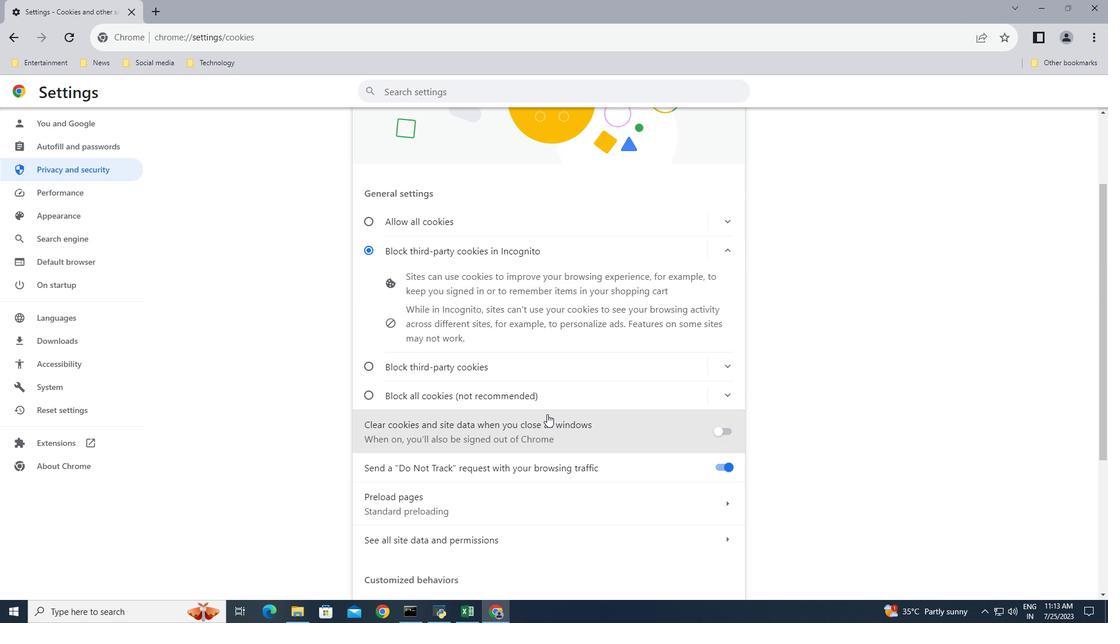 
Action: Mouse scrolled (547, 415) with delta (0, 0)
Screenshot: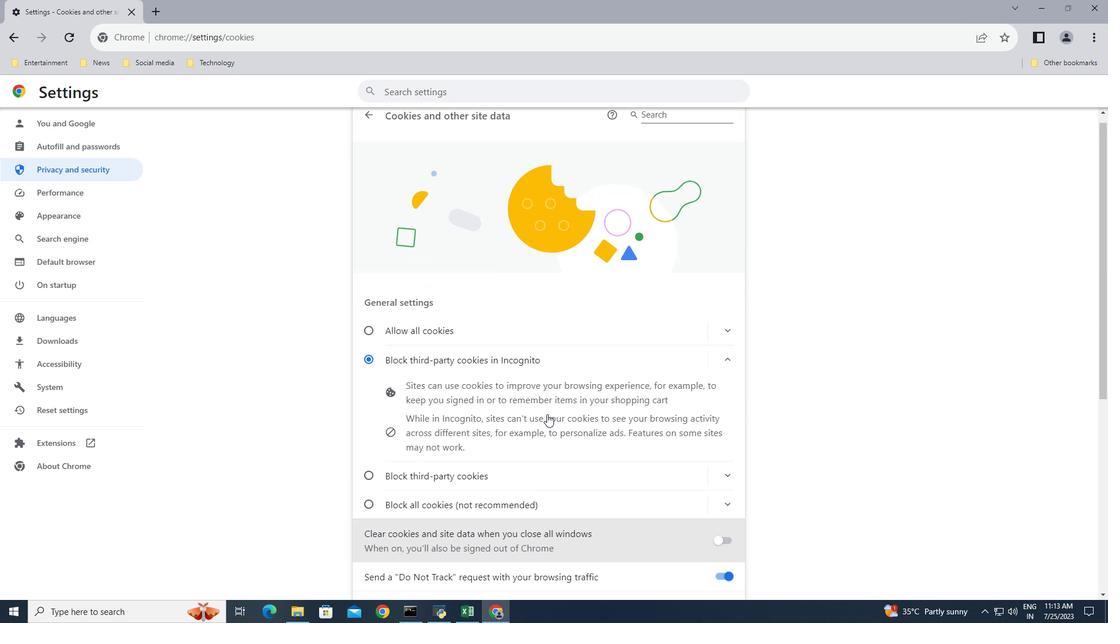 
Action: Mouse scrolled (547, 415) with delta (0, 0)
Screenshot: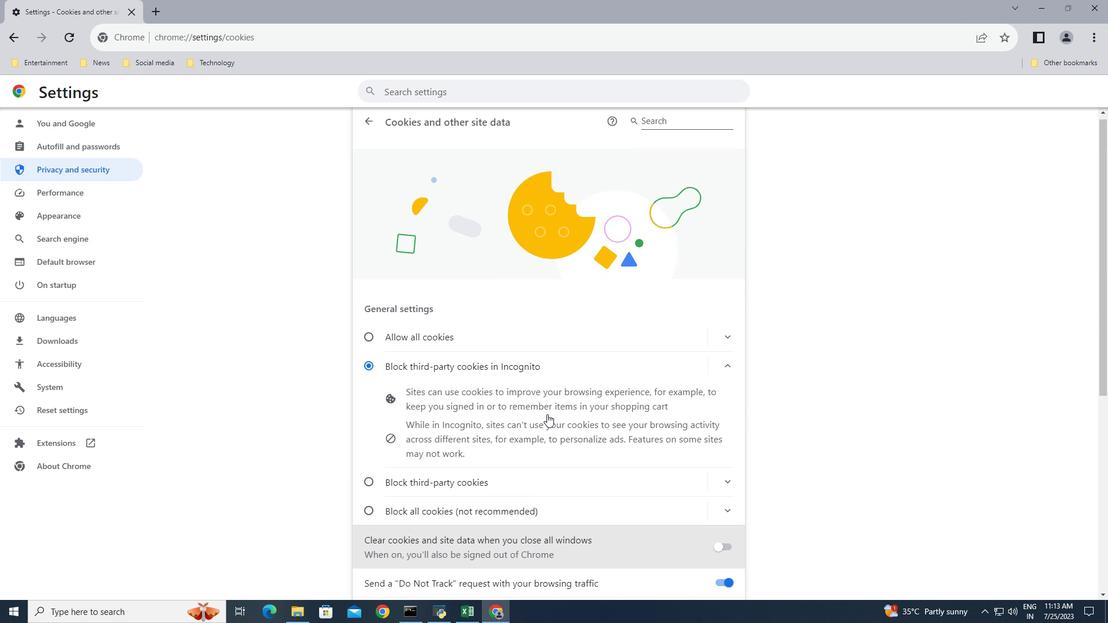 
Action: Mouse moved to (370, 129)
Screenshot: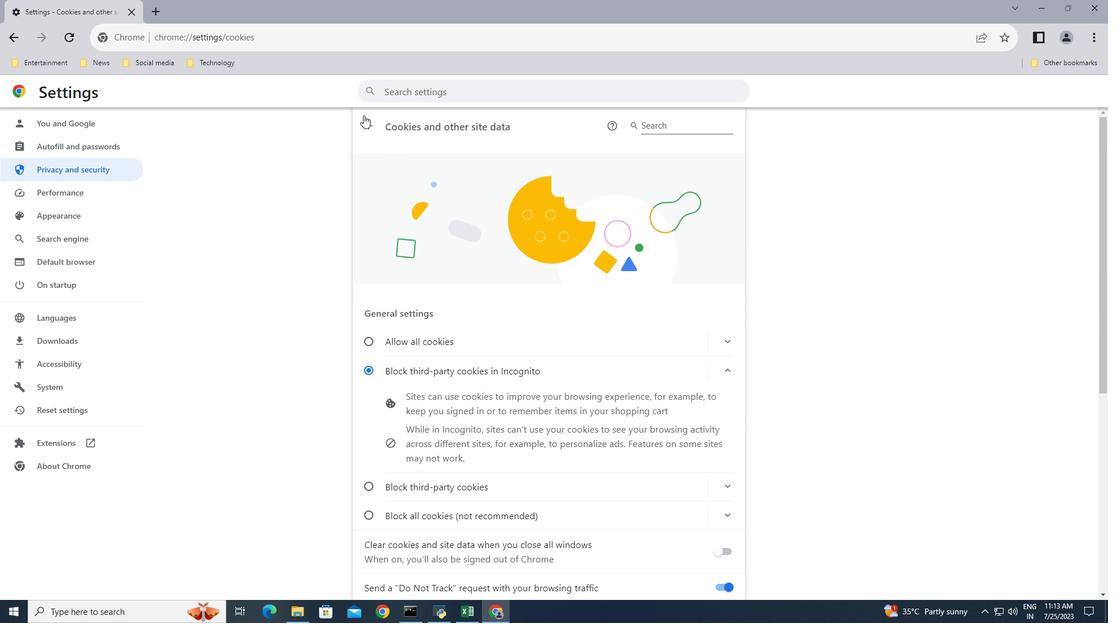 
Action: Mouse pressed left at (370, 129)
Screenshot: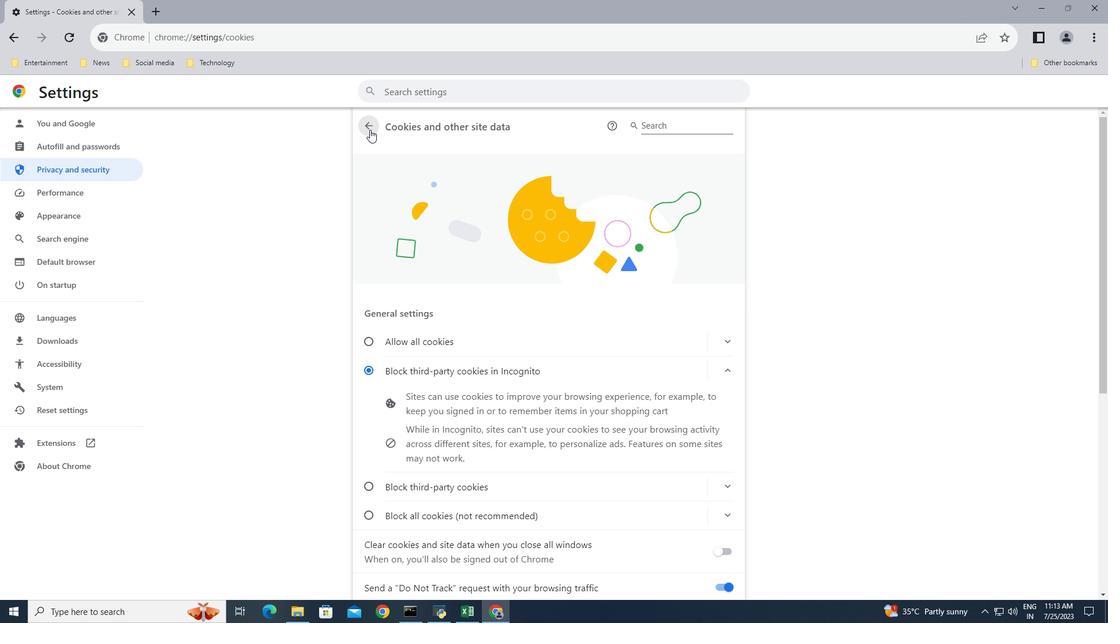 
Action: Mouse moved to (550, 432)
Screenshot: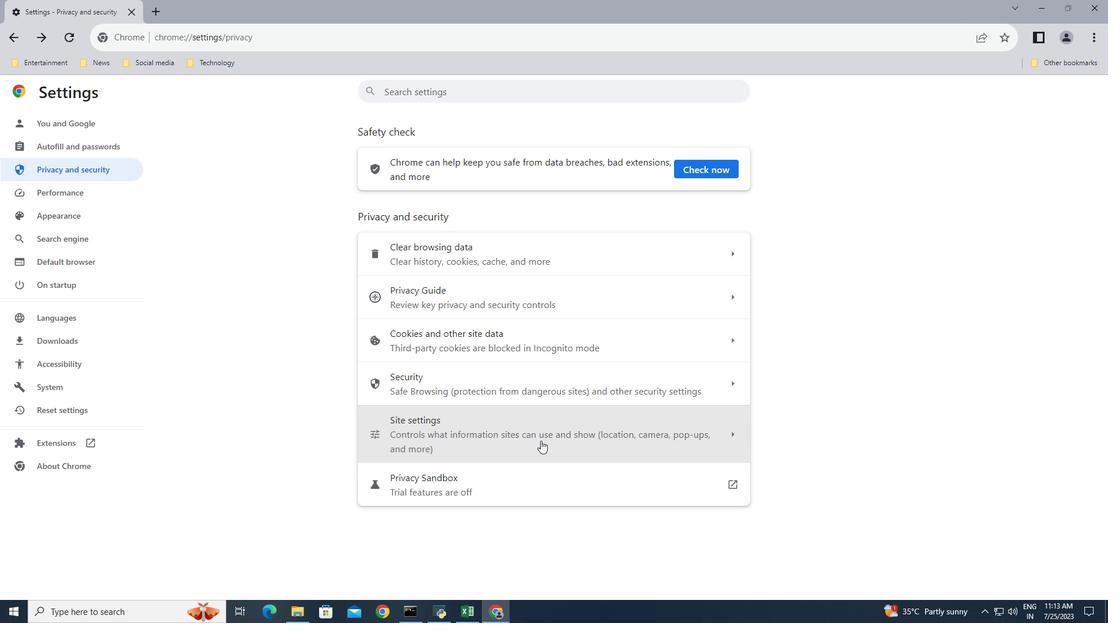 
Action: Mouse pressed left at (550, 432)
Screenshot: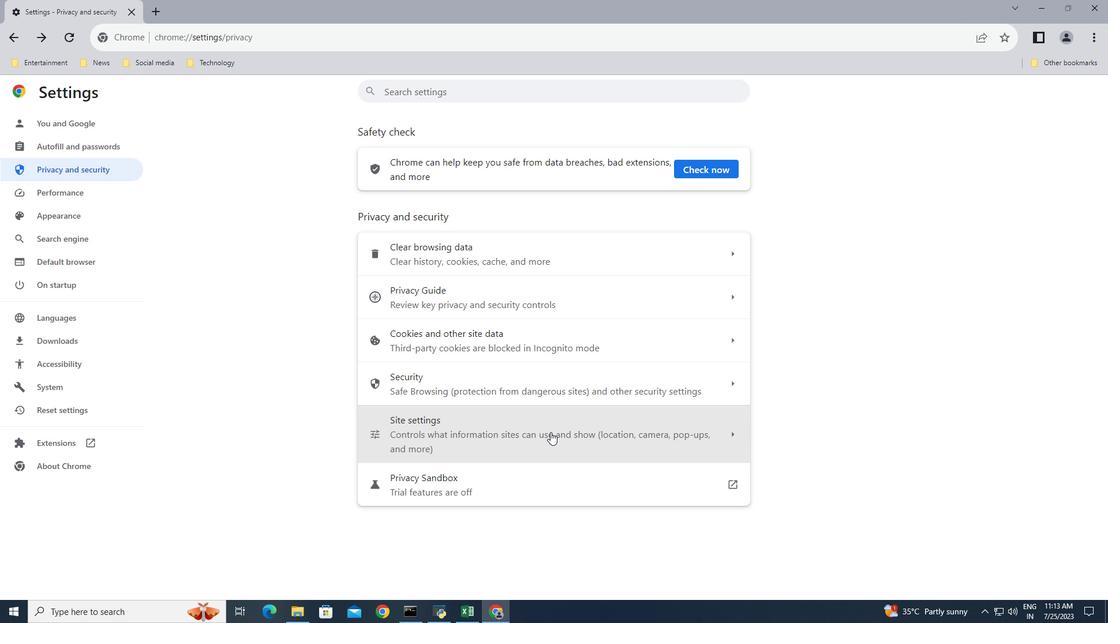 
Action: Mouse scrolled (550, 431) with delta (0, 0)
Screenshot: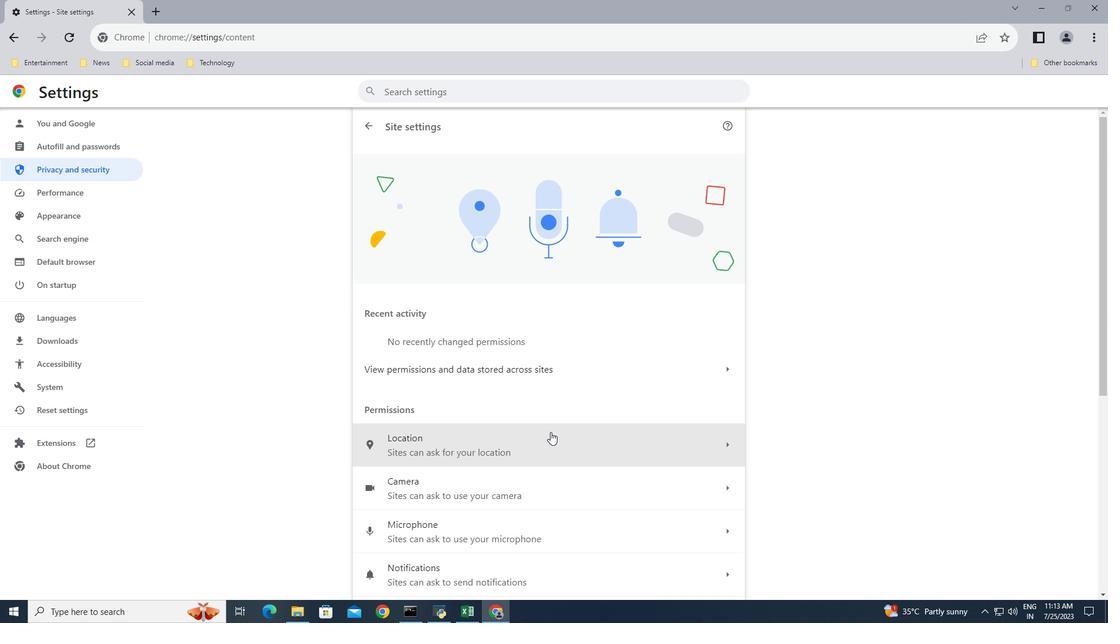 
Action: Mouse scrolled (550, 431) with delta (0, 0)
Screenshot: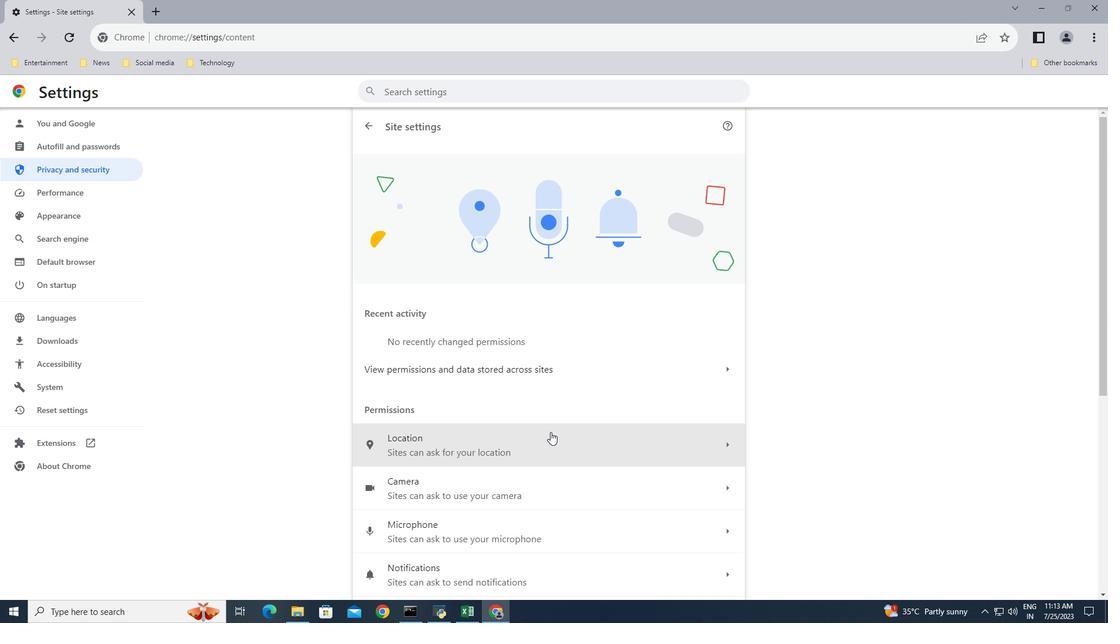 
Action: Mouse scrolled (550, 431) with delta (0, 0)
Screenshot: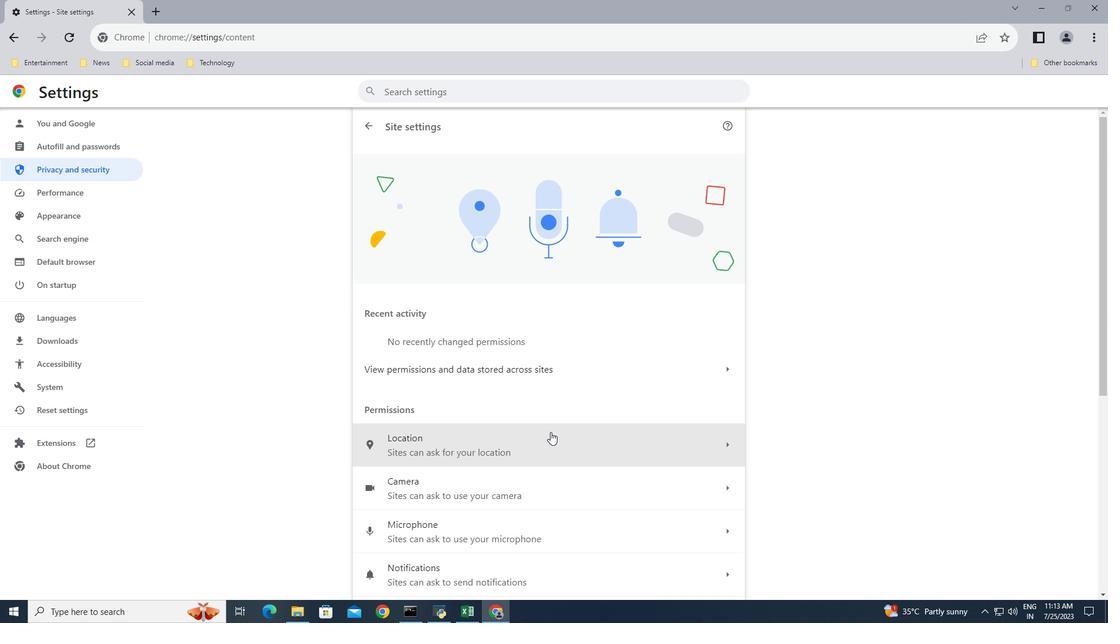 
Action: Mouse scrolled (550, 431) with delta (0, 0)
Screenshot: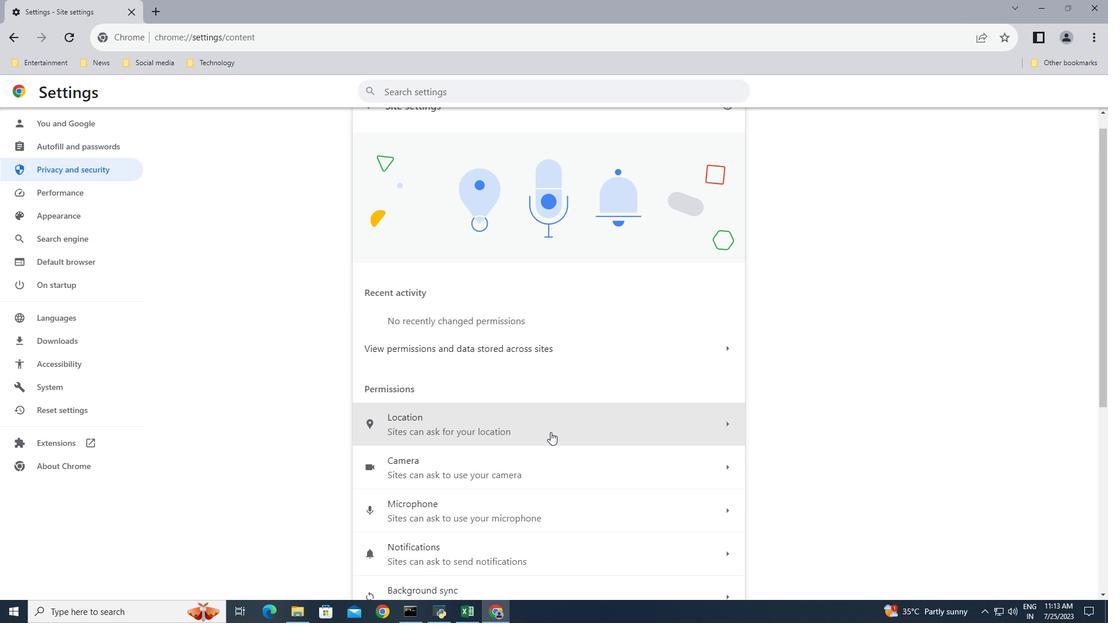 
Action: Mouse scrolled (550, 431) with delta (0, 0)
Screenshot: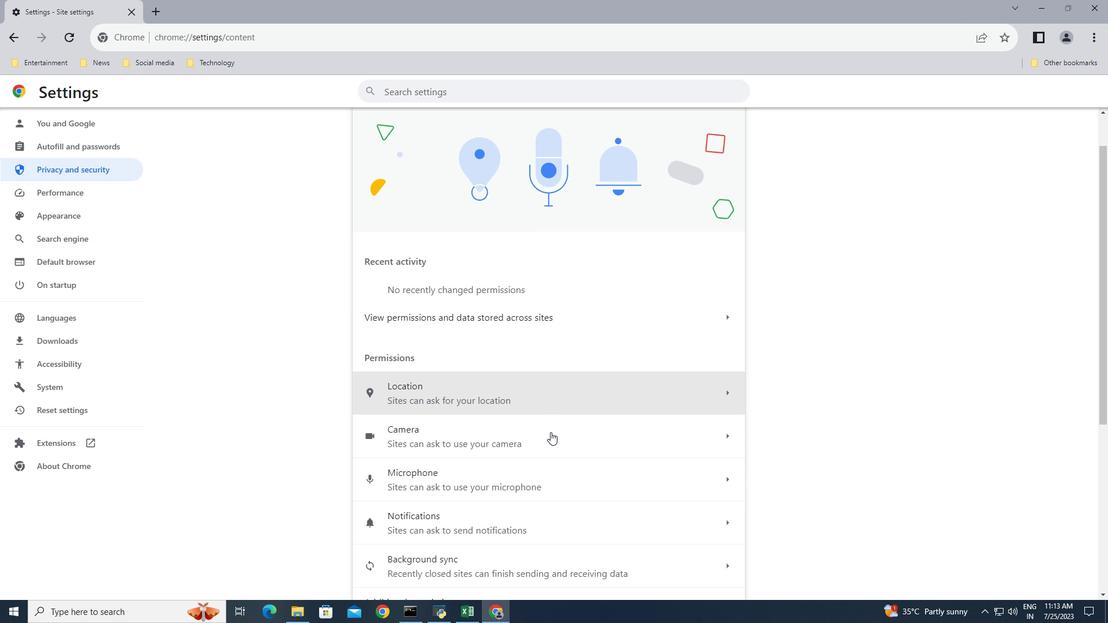 
Action: Mouse scrolled (550, 431) with delta (0, 0)
Screenshot: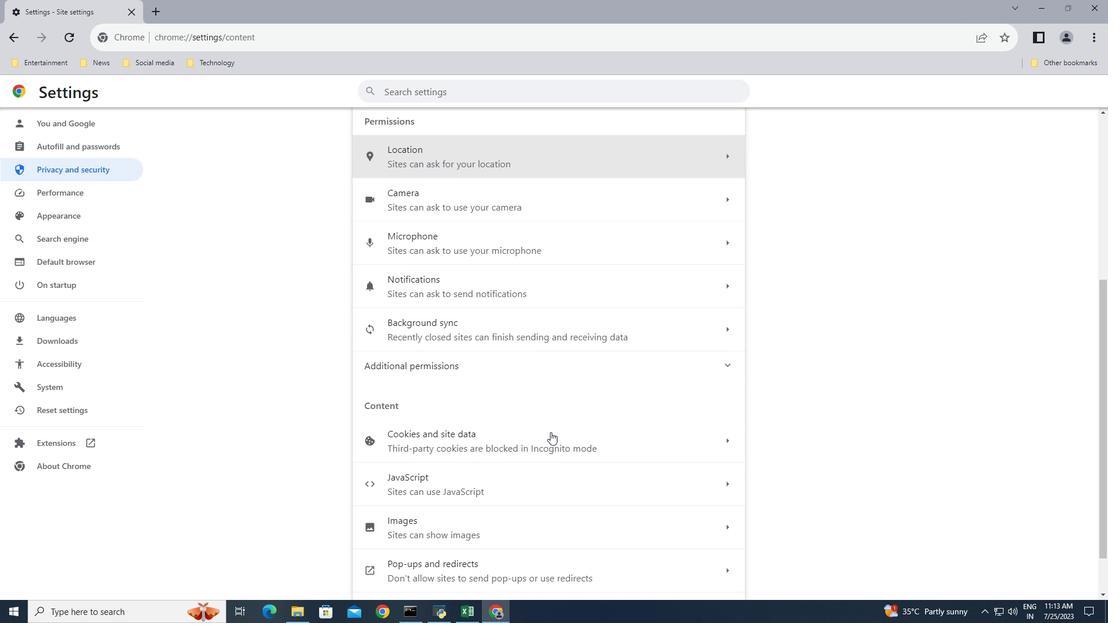 
Action: Mouse scrolled (550, 431) with delta (0, 0)
Screenshot: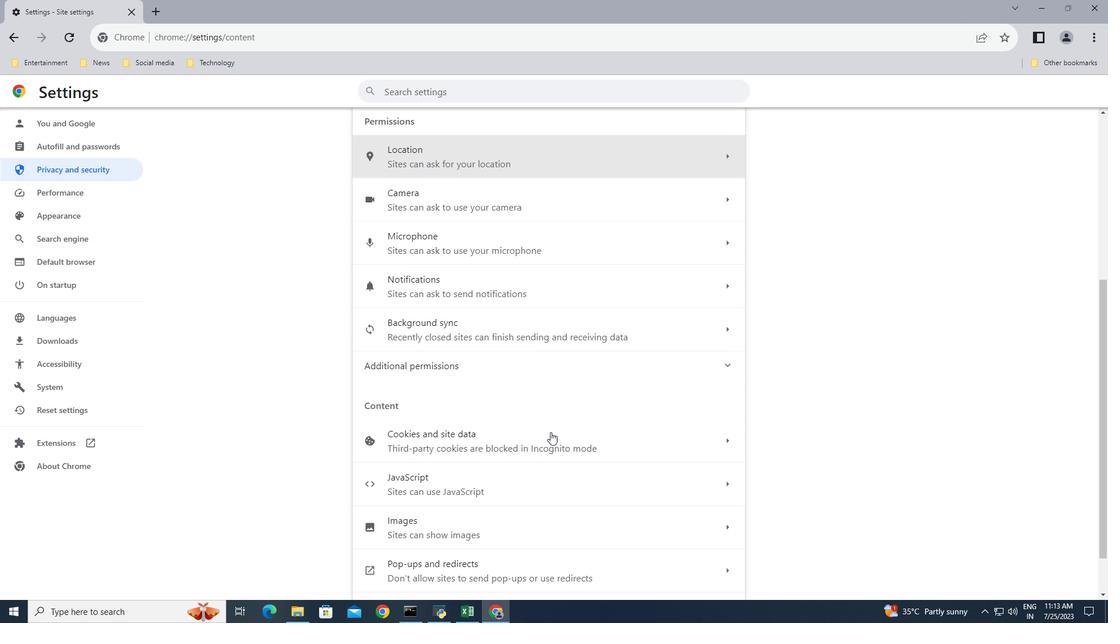 
Action: Mouse scrolled (550, 431) with delta (0, 0)
Screenshot: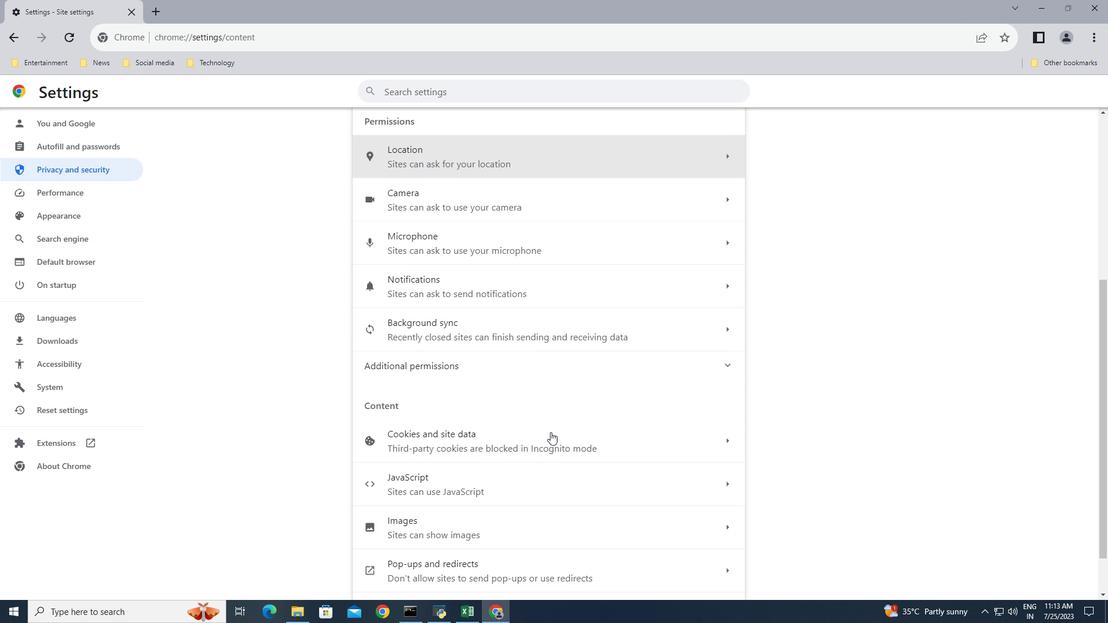 
Action: Mouse scrolled (550, 431) with delta (0, 0)
Screenshot: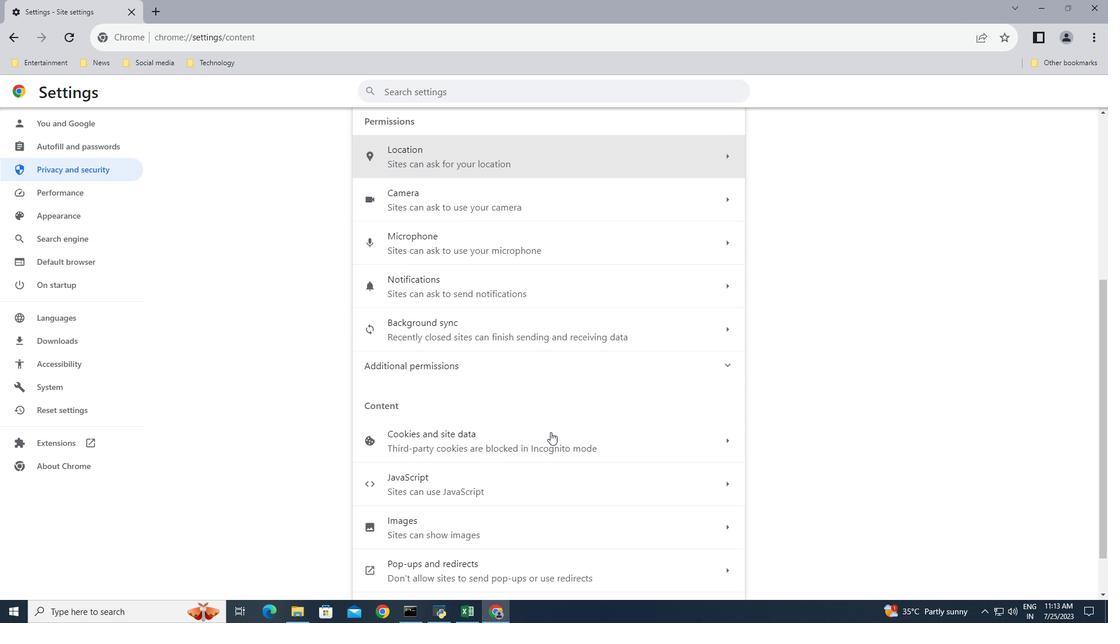 
Action: Mouse scrolled (550, 431) with delta (0, 0)
Screenshot: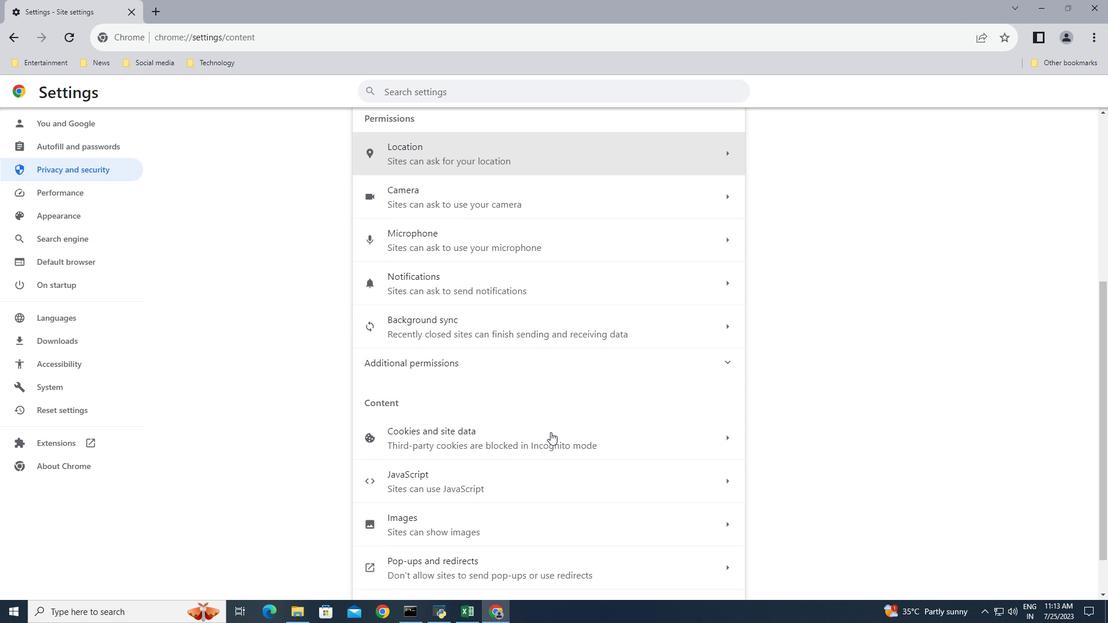 
Action: Mouse scrolled (550, 433) with delta (0, 0)
Screenshot: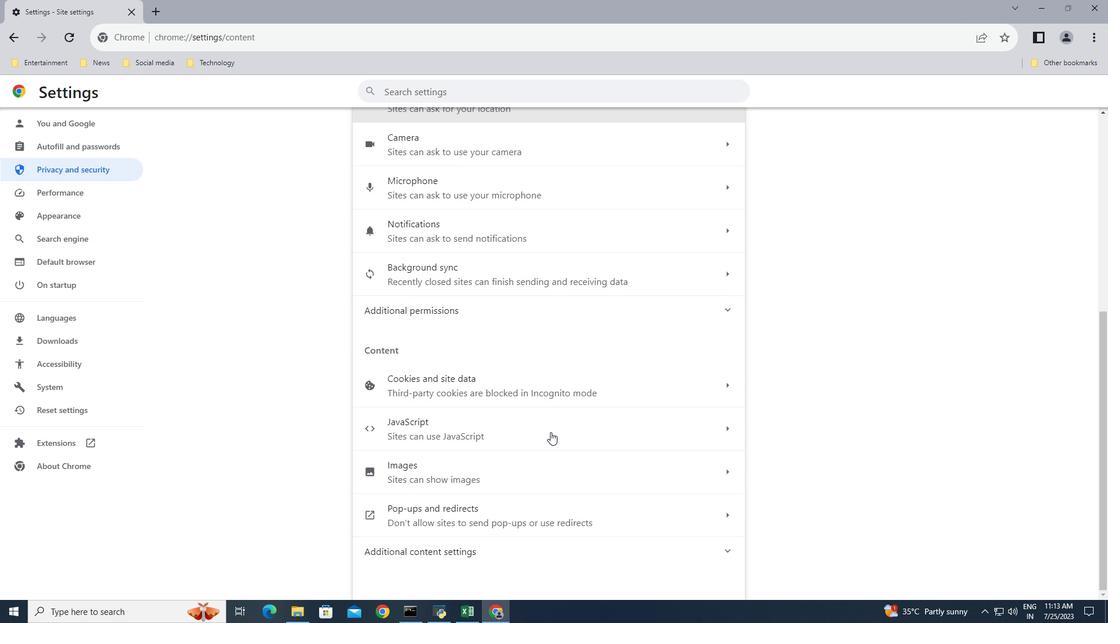 
Action: Mouse scrolled (550, 433) with delta (0, 0)
Screenshot: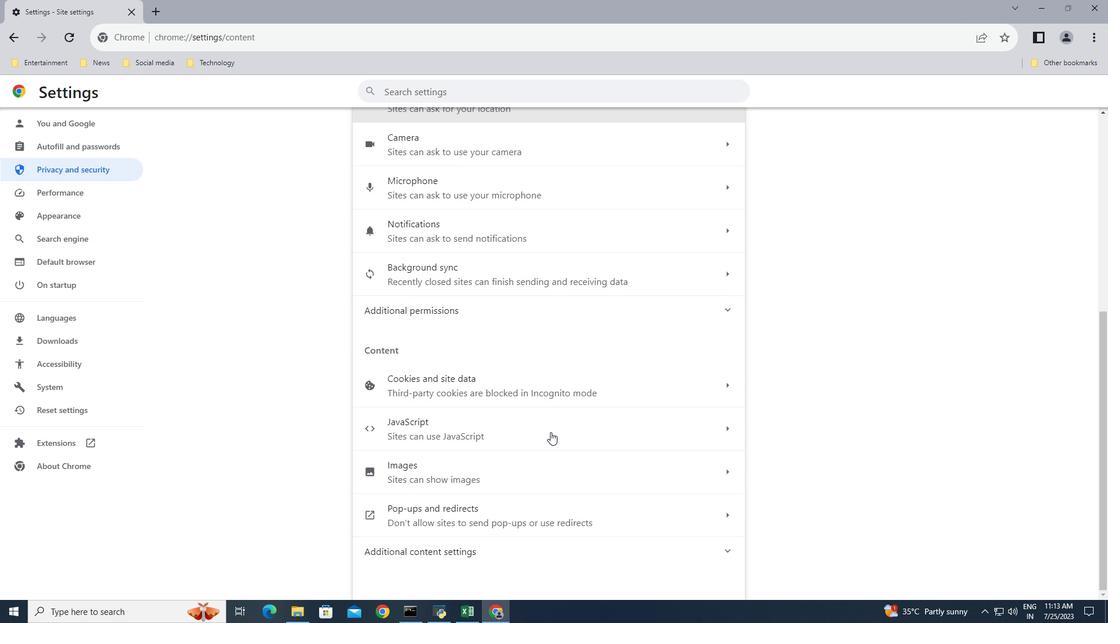 
Action: Mouse scrolled (550, 433) with delta (0, 0)
Screenshot: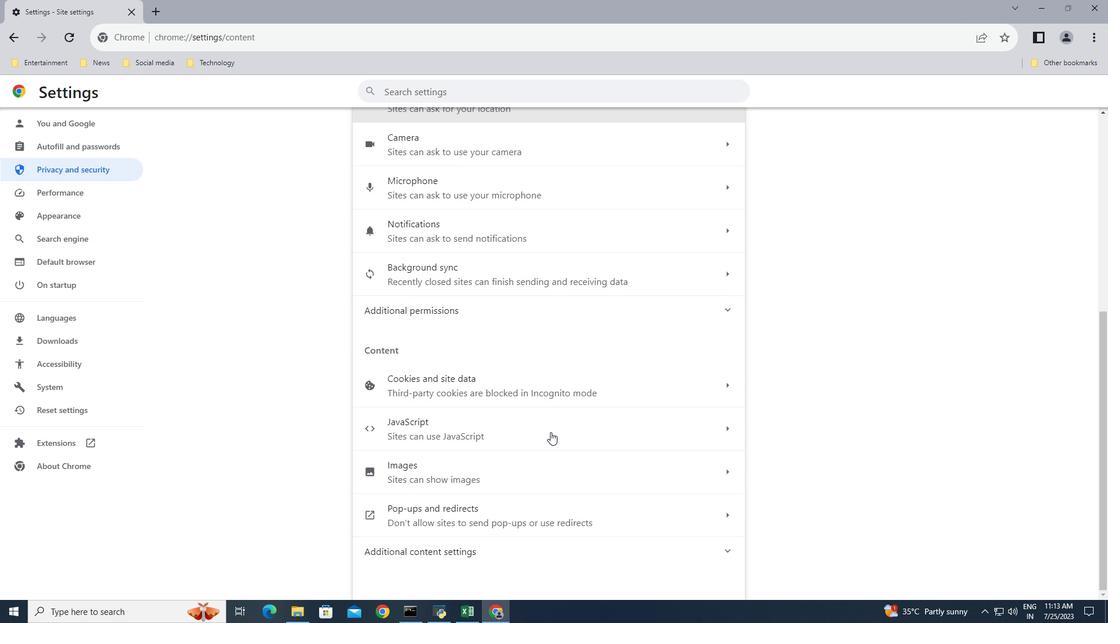 
Action: Mouse scrolled (550, 433) with delta (0, 0)
Screenshot: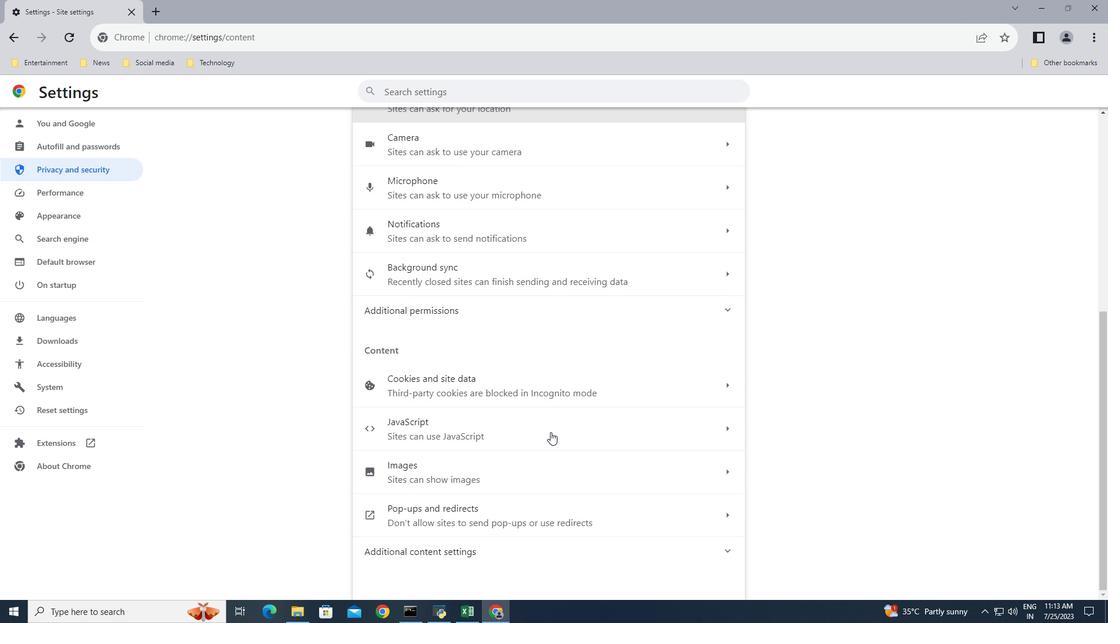 
Action: Mouse scrolled (550, 433) with delta (0, 0)
Screenshot: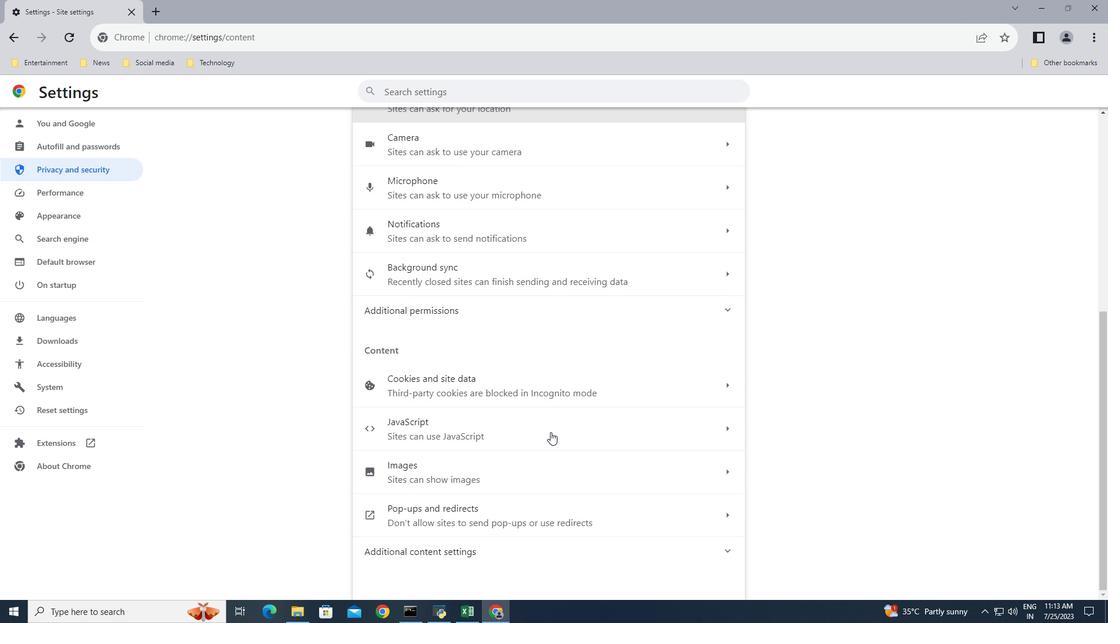 
Action: Mouse scrolled (550, 433) with delta (0, 0)
Screenshot: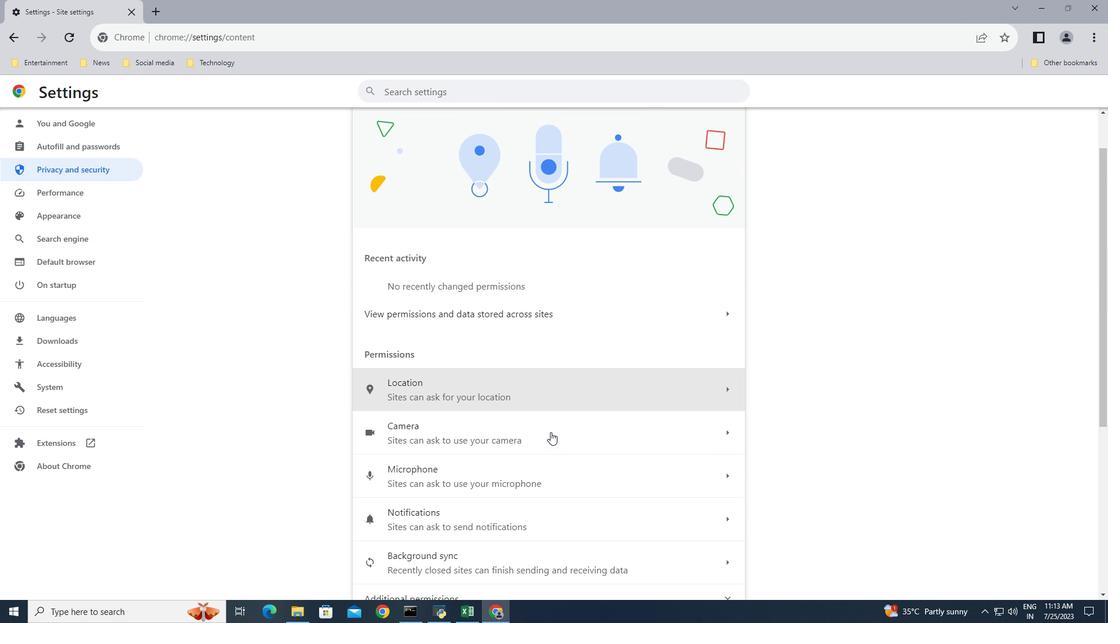 
Action: Mouse scrolled (550, 433) with delta (0, 0)
Screenshot: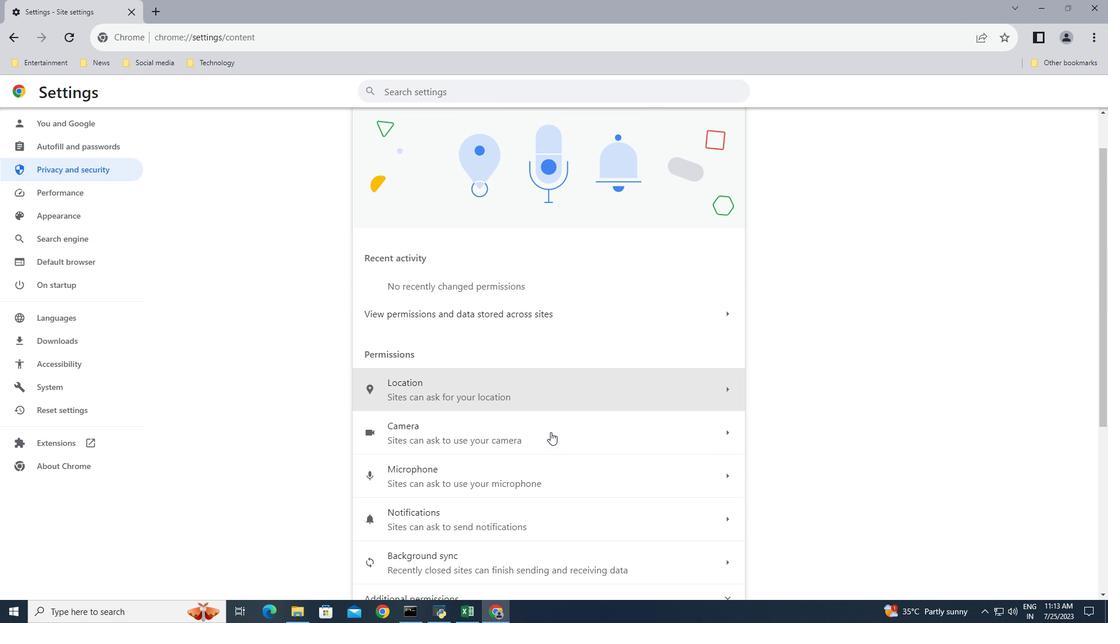 
Action: Mouse scrolled (550, 433) with delta (0, 0)
Screenshot: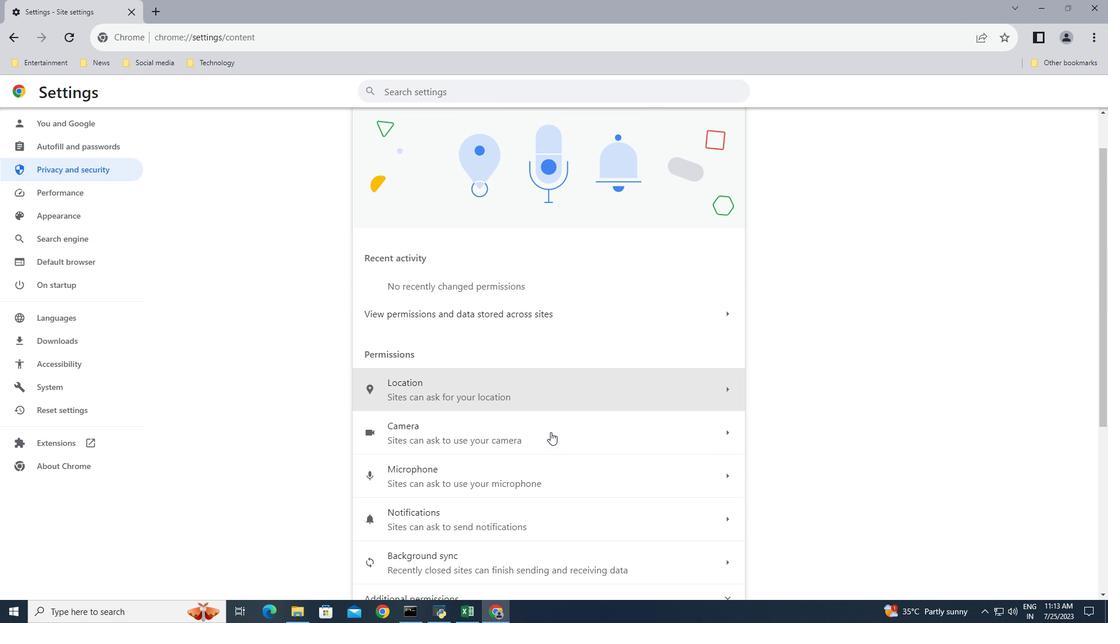 
Action: Mouse scrolled (550, 433) with delta (0, 0)
Screenshot: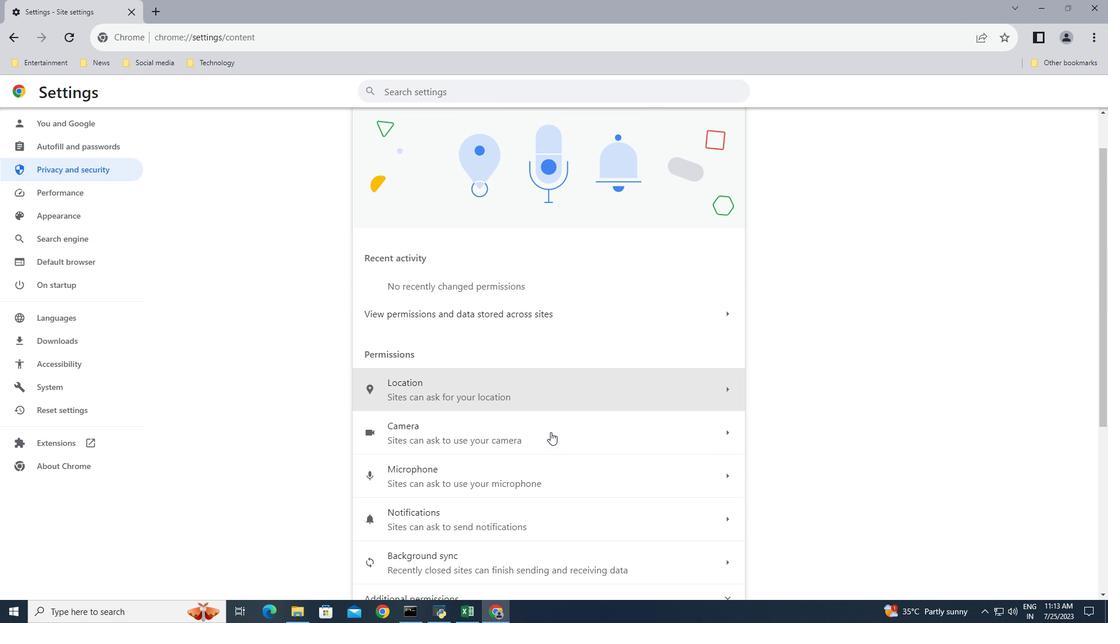 
Action: Mouse scrolled (550, 433) with delta (0, 0)
Screenshot: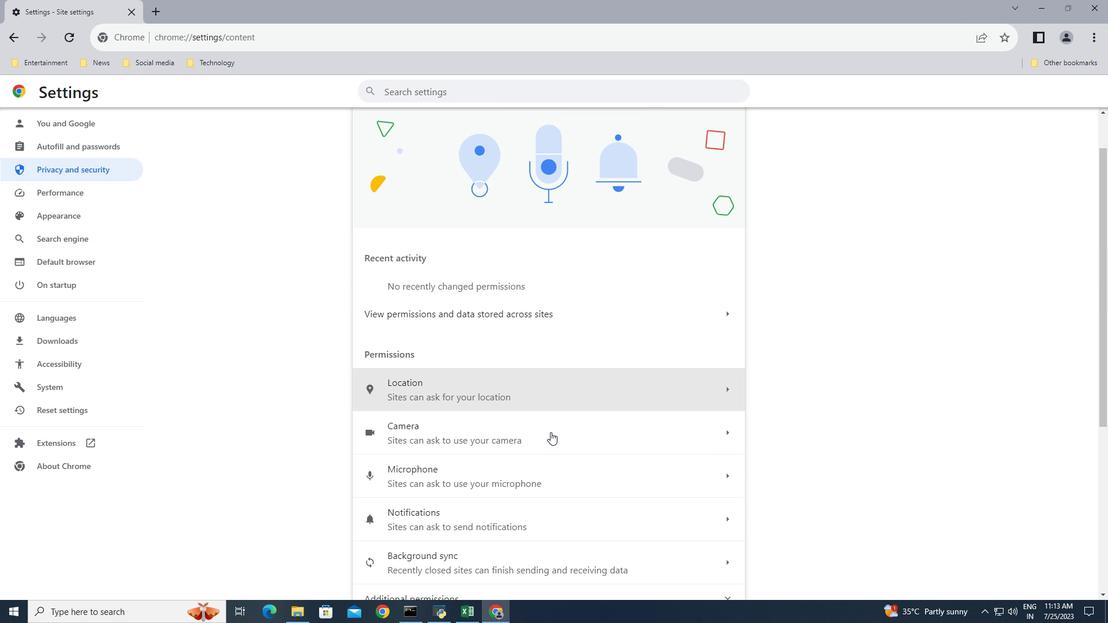 
Action: Mouse moved to (361, 128)
Screenshot: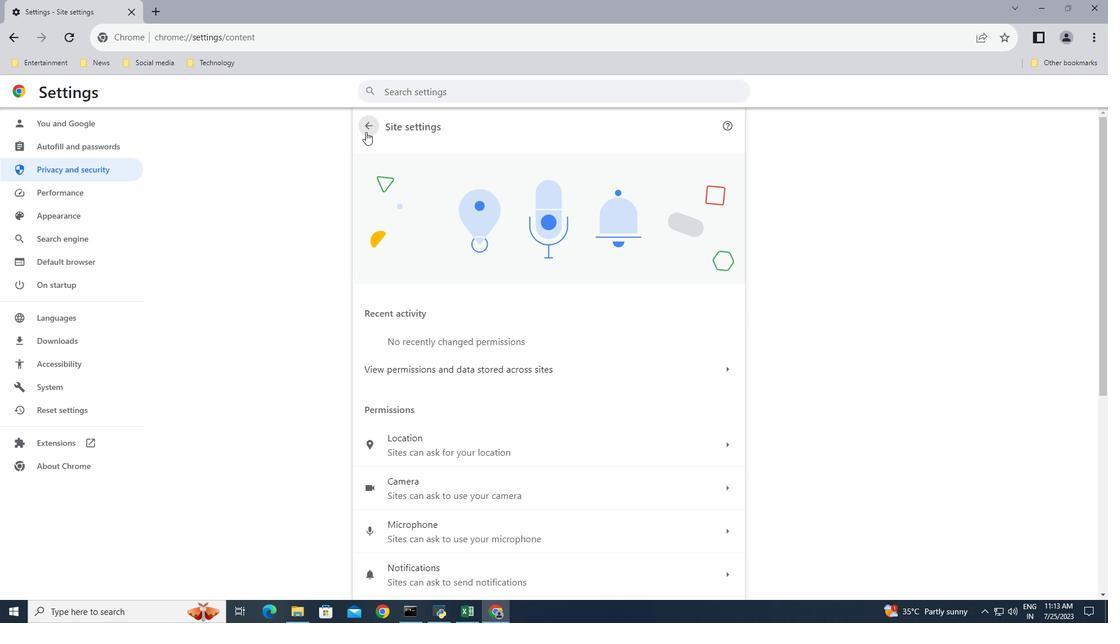 
Action: Mouse pressed left at (361, 128)
Screenshot: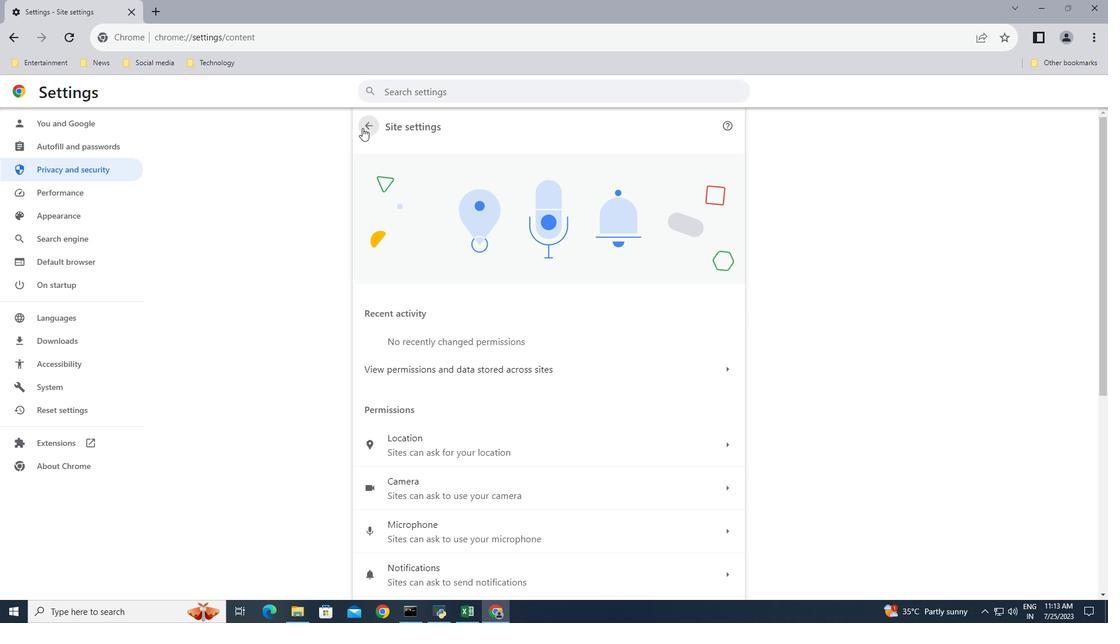 
Action: Mouse moved to (78, 412)
Screenshot: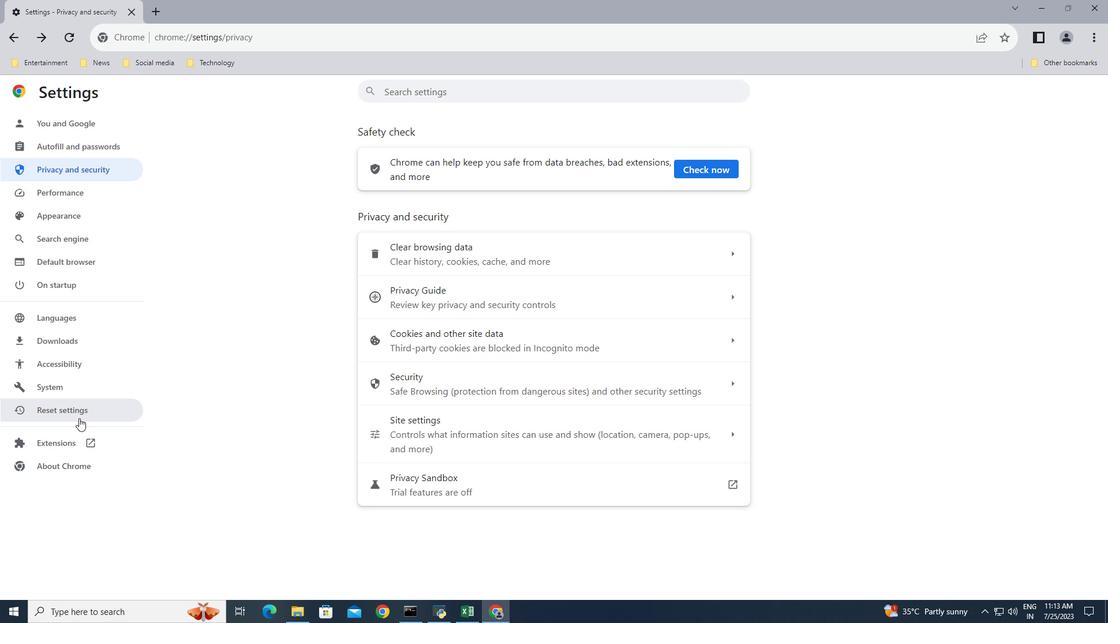 
Action: Mouse pressed left at (78, 412)
Screenshot: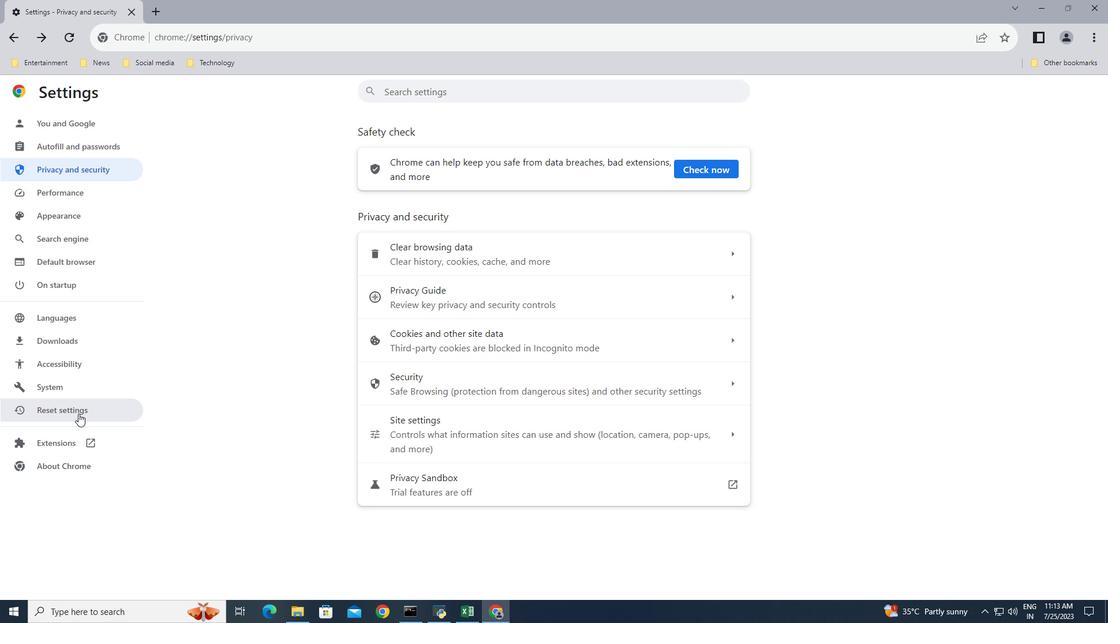
Action: Mouse moved to (631, 157)
Screenshot: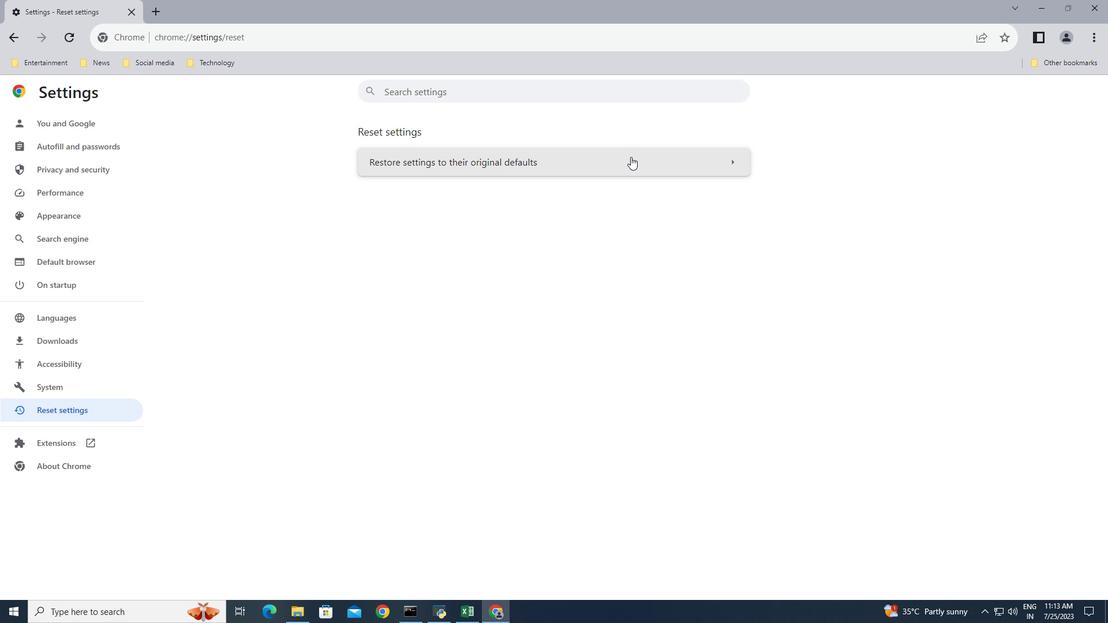 
Action: Mouse pressed left at (631, 157)
Screenshot: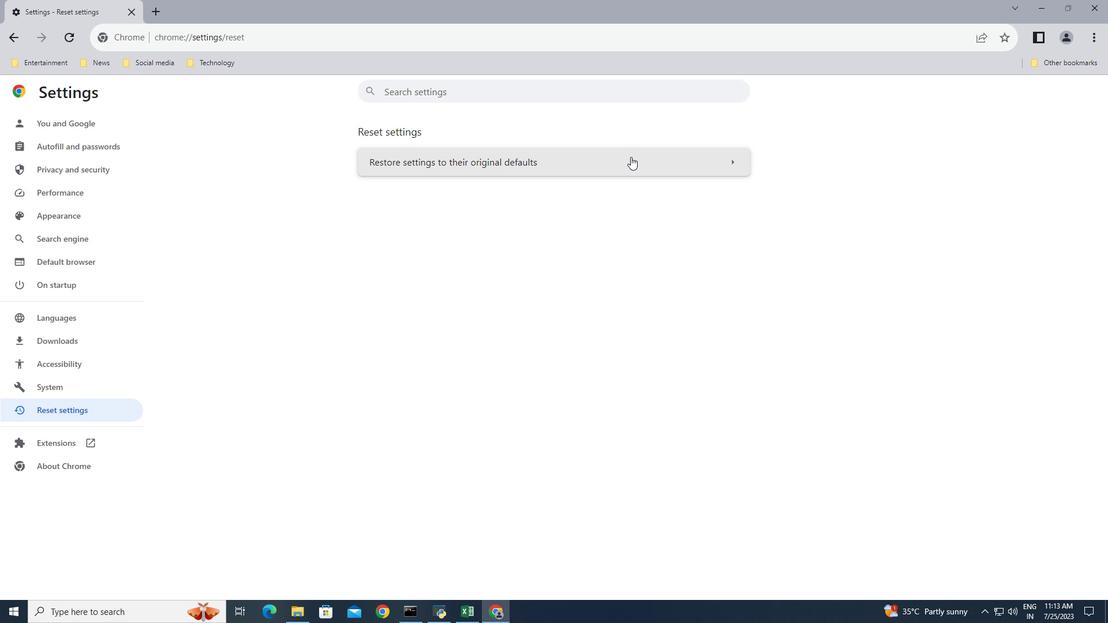 
Action: Mouse moved to (656, 393)
Screenshot: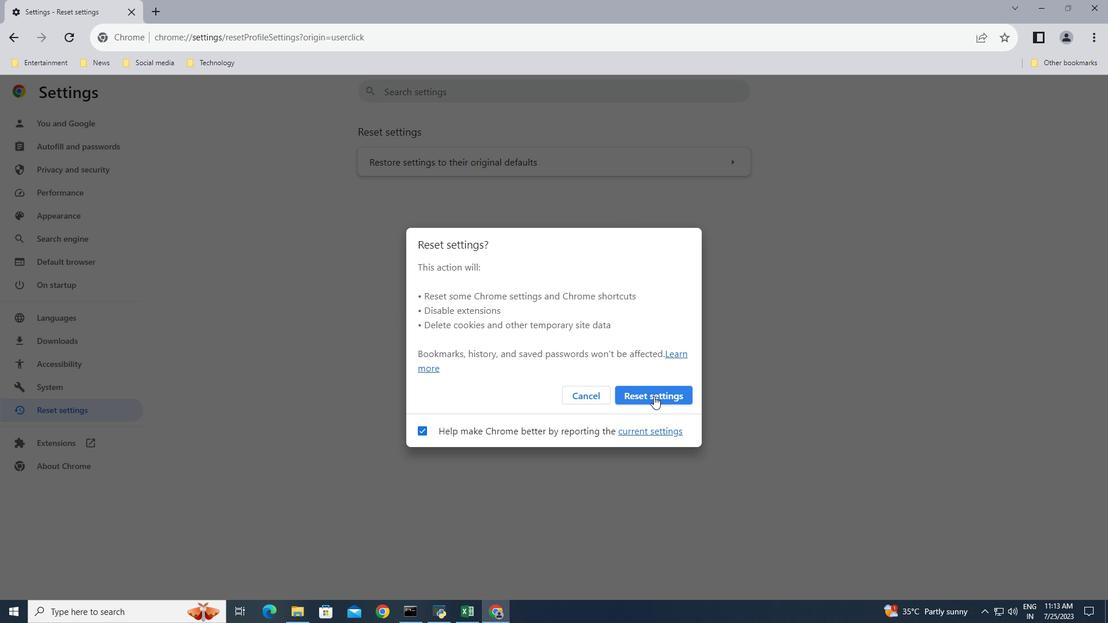 
Action: Mouse pressed left at (656, 393)
Screenshot: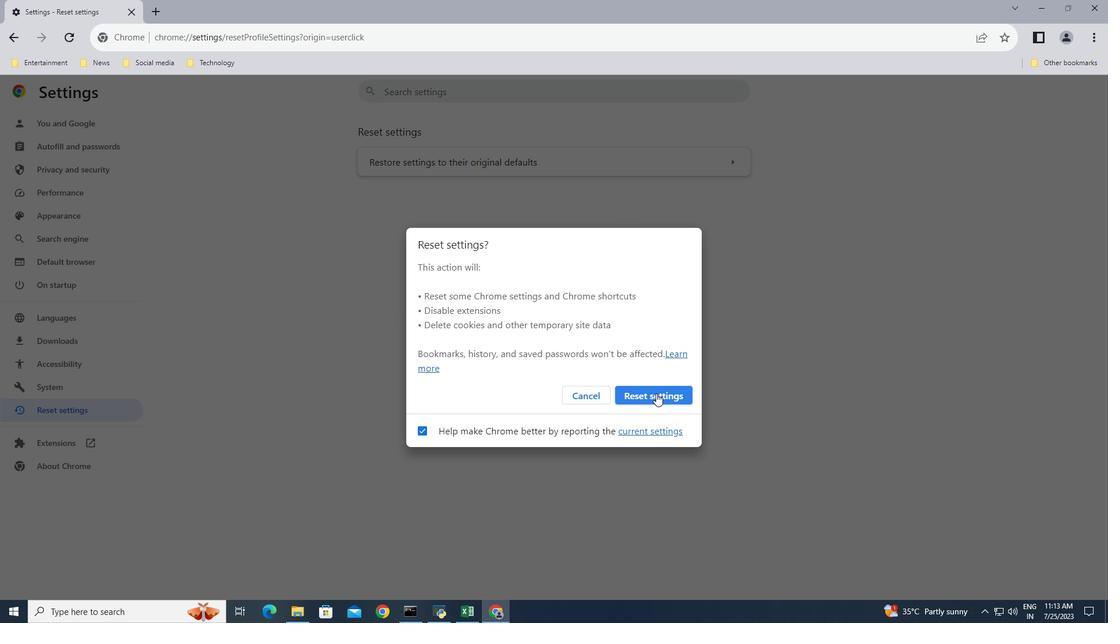 
Action: Mouse moved to (74, 127)
Screenshot: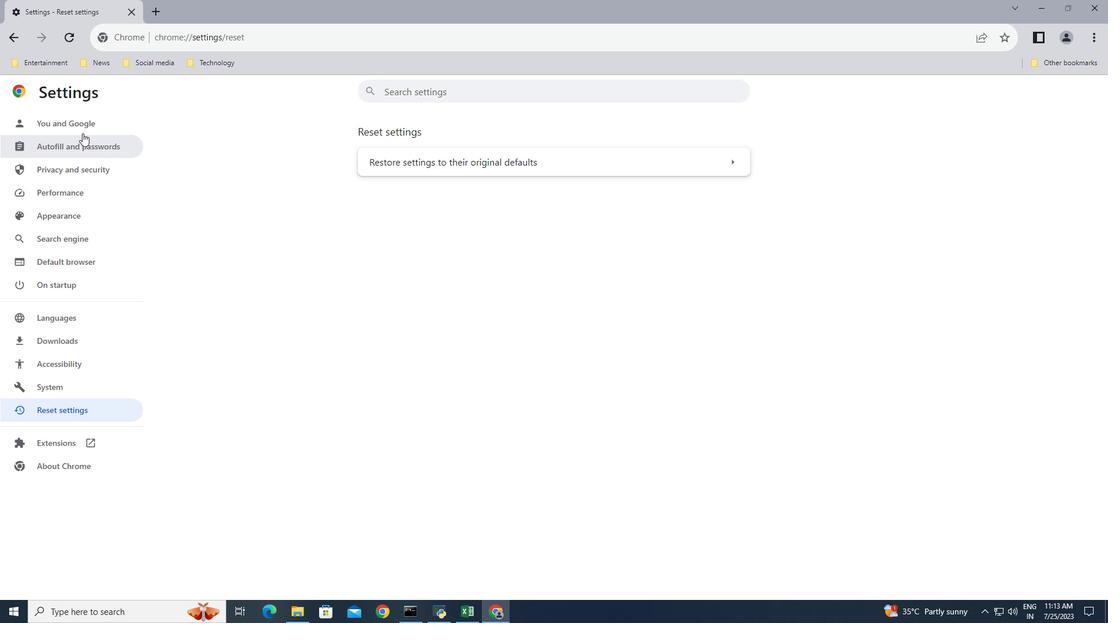 
Action: Mouse pressed left at (74, 127)
Screenshot: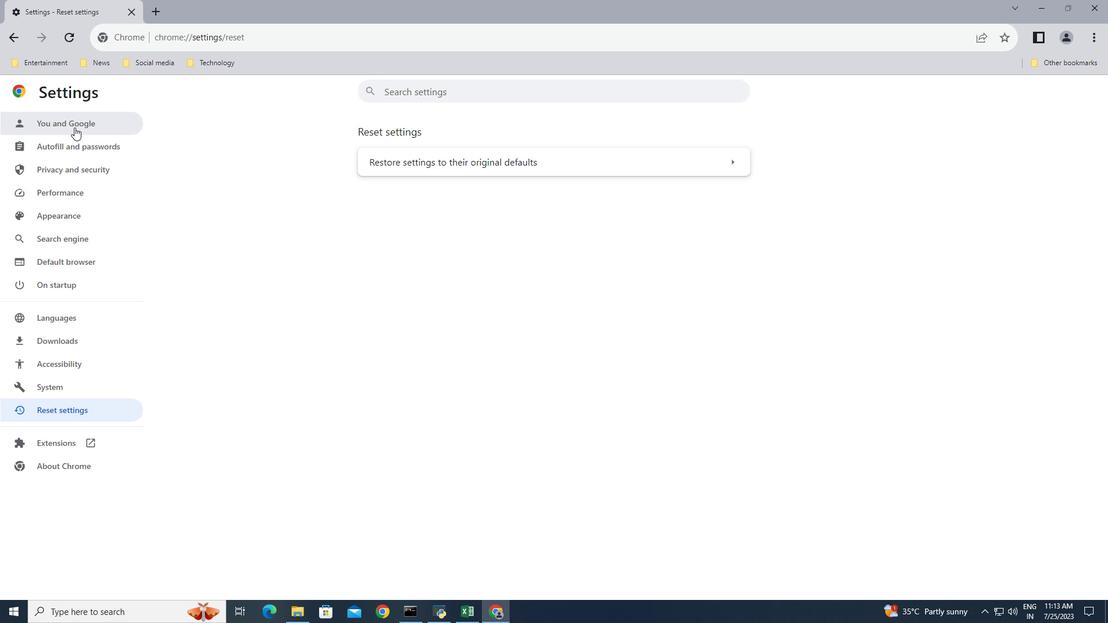 
Action: Mouse moved to (163, 9)
Screenshot: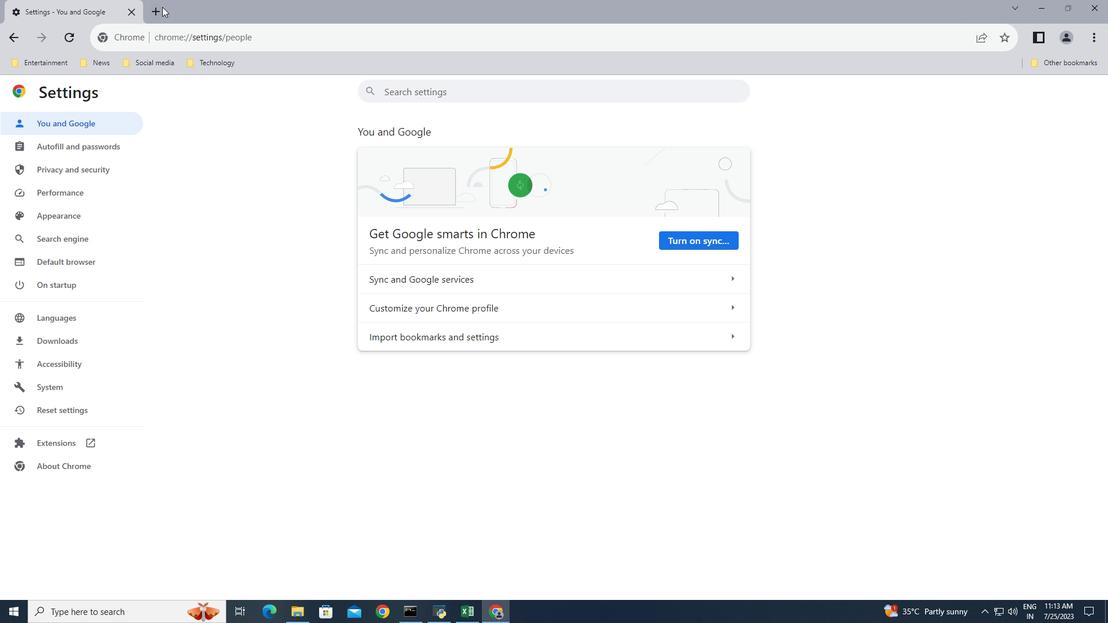 
Action: Mouse pressed left at (163, 9)
Screenshot: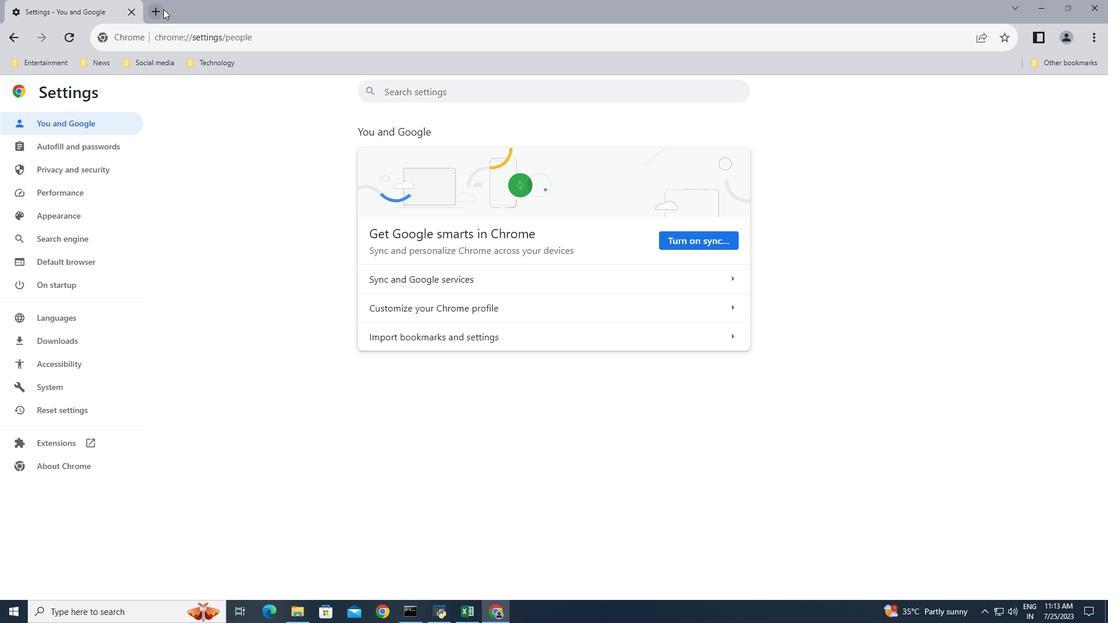 
Action: Mouse moved to (130, 11)
Screenshot: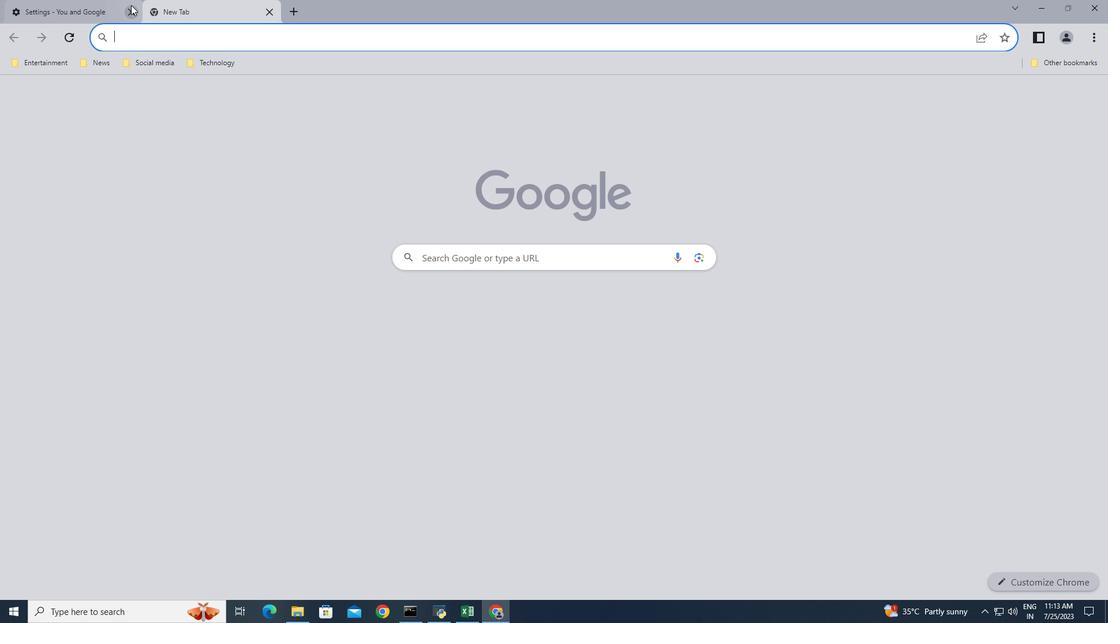 
Action: Mouse pressed left at (130, 11)
Screenshot: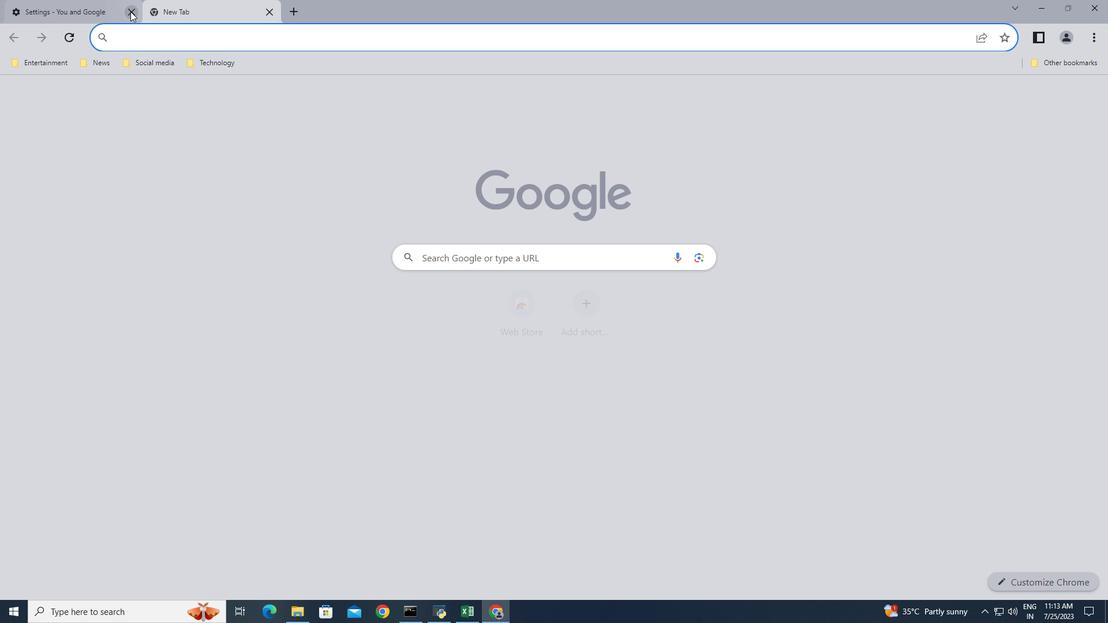 
Action: Mouse moved to (269, 321)
Screenshot: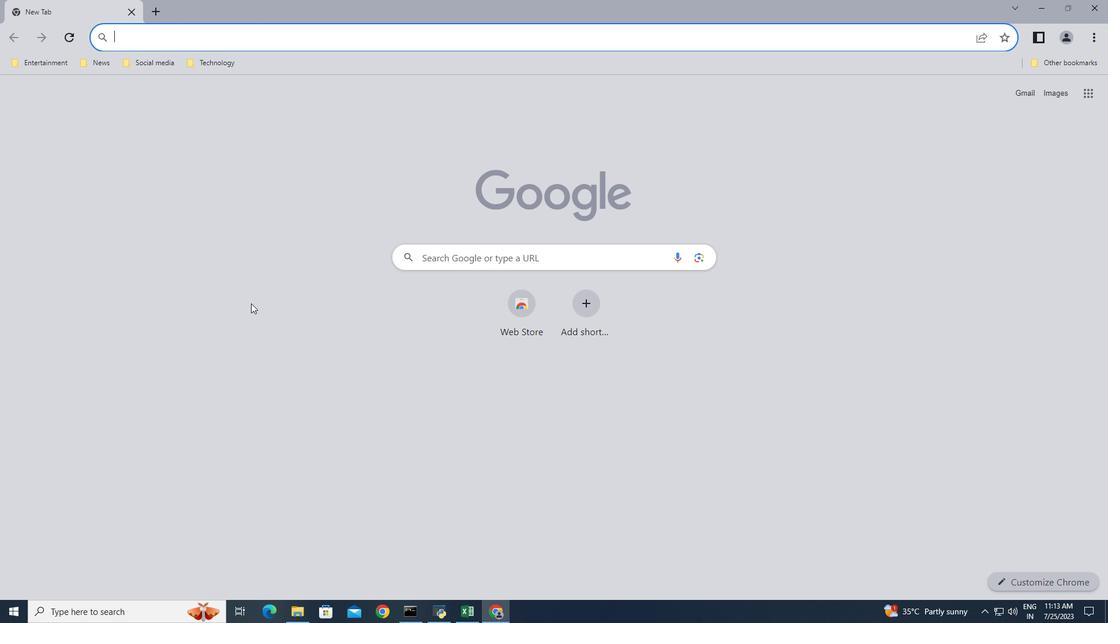 
